 Task: Choose the appropriate Theme for the house_keeping community.
Action: Mouse moved to (1212, 84)
Screenshot: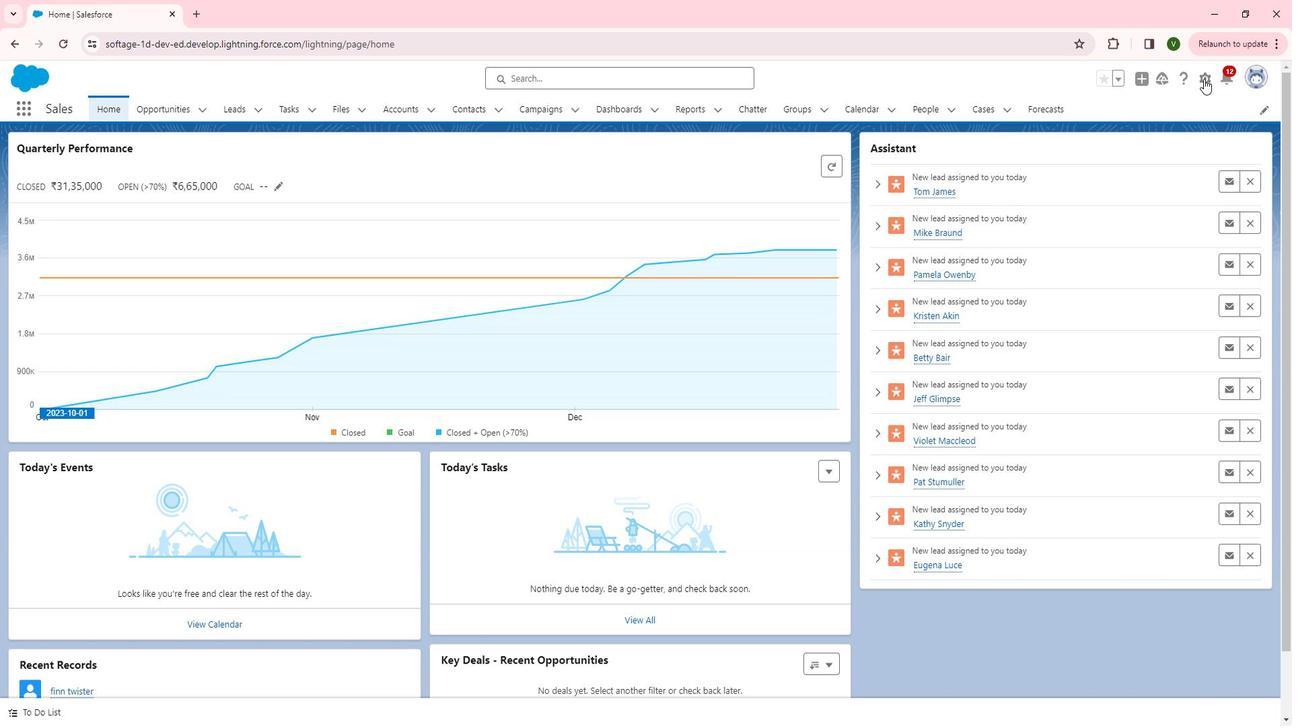 
Action: Mouse pressed left at (1212, 84)
Screenshot: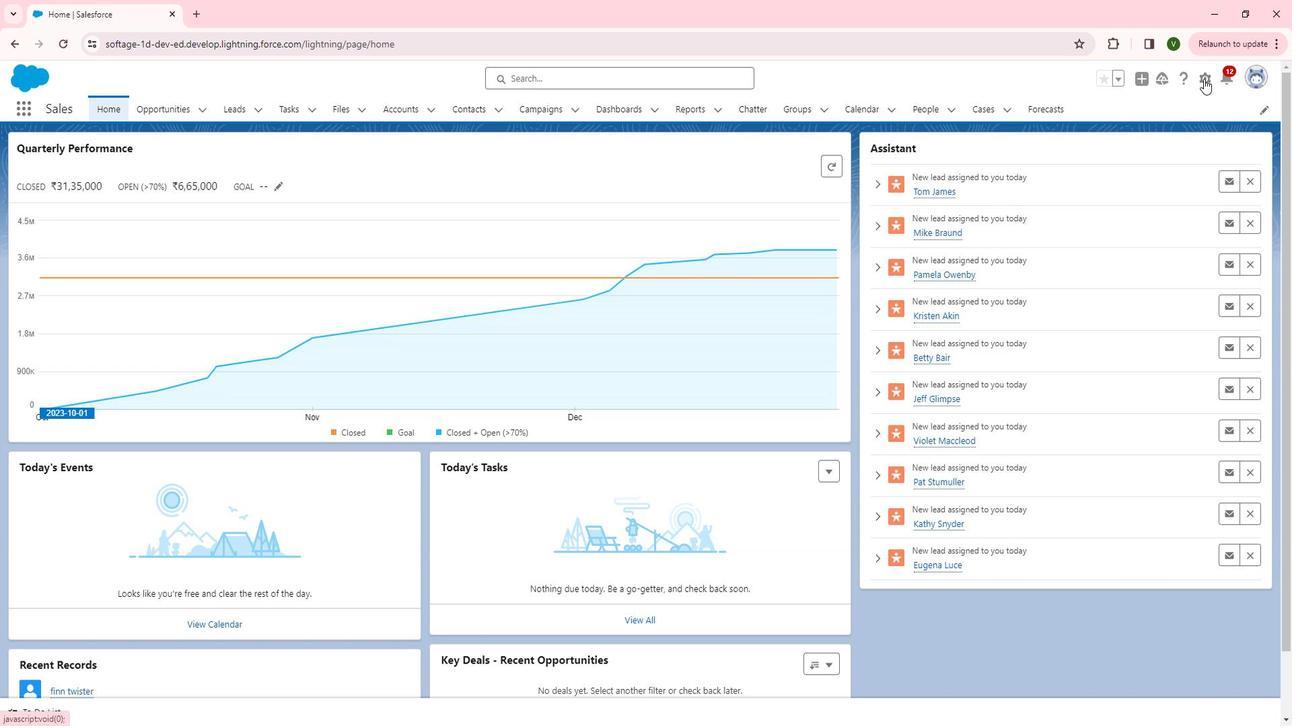 
Action: Mouse moved to (1164, 119)
Screenshot: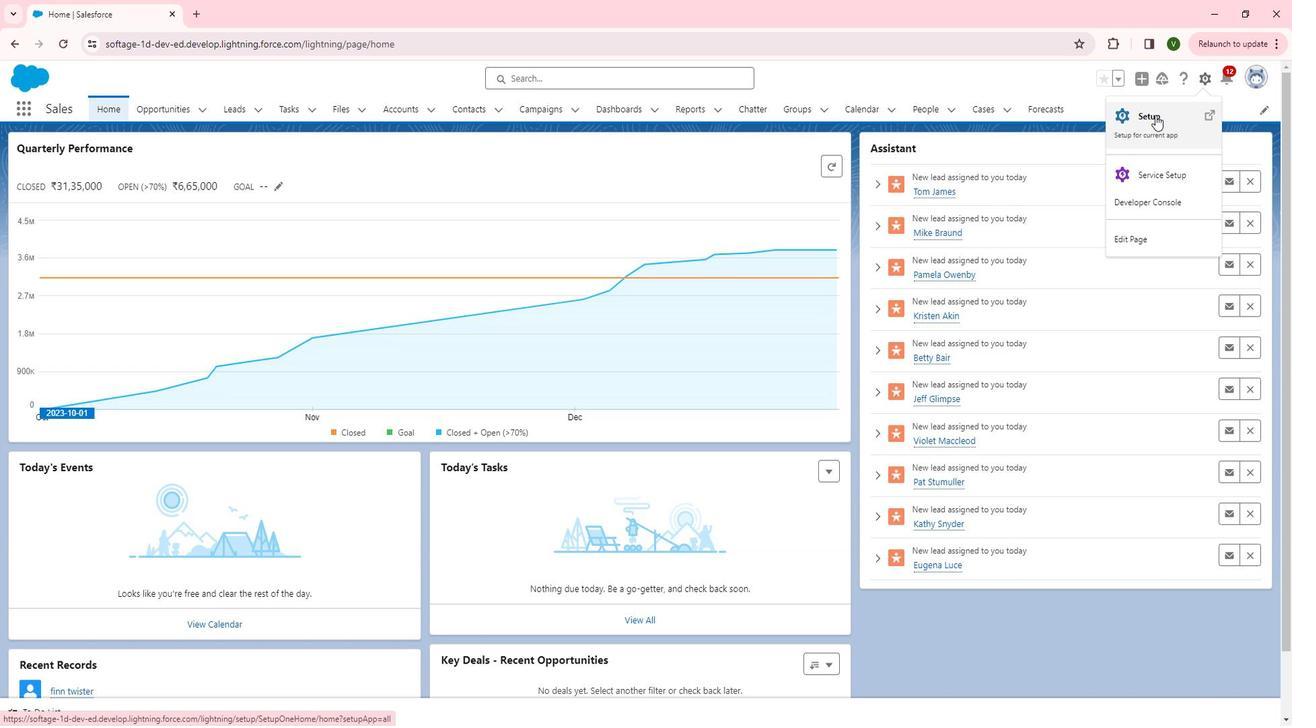 
Action: Mouse pressed left at (1164, 119)
Screenshot: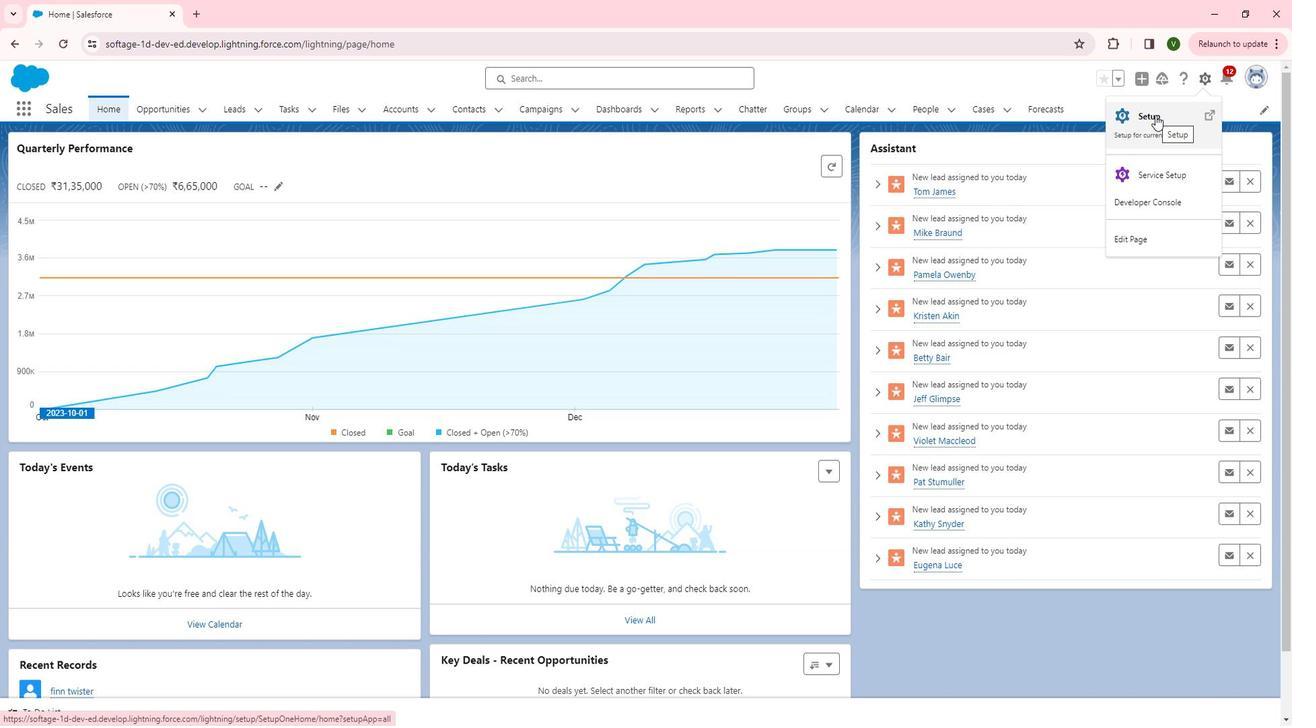 
Action: Mouse moved to (36, 468)
Screenshot: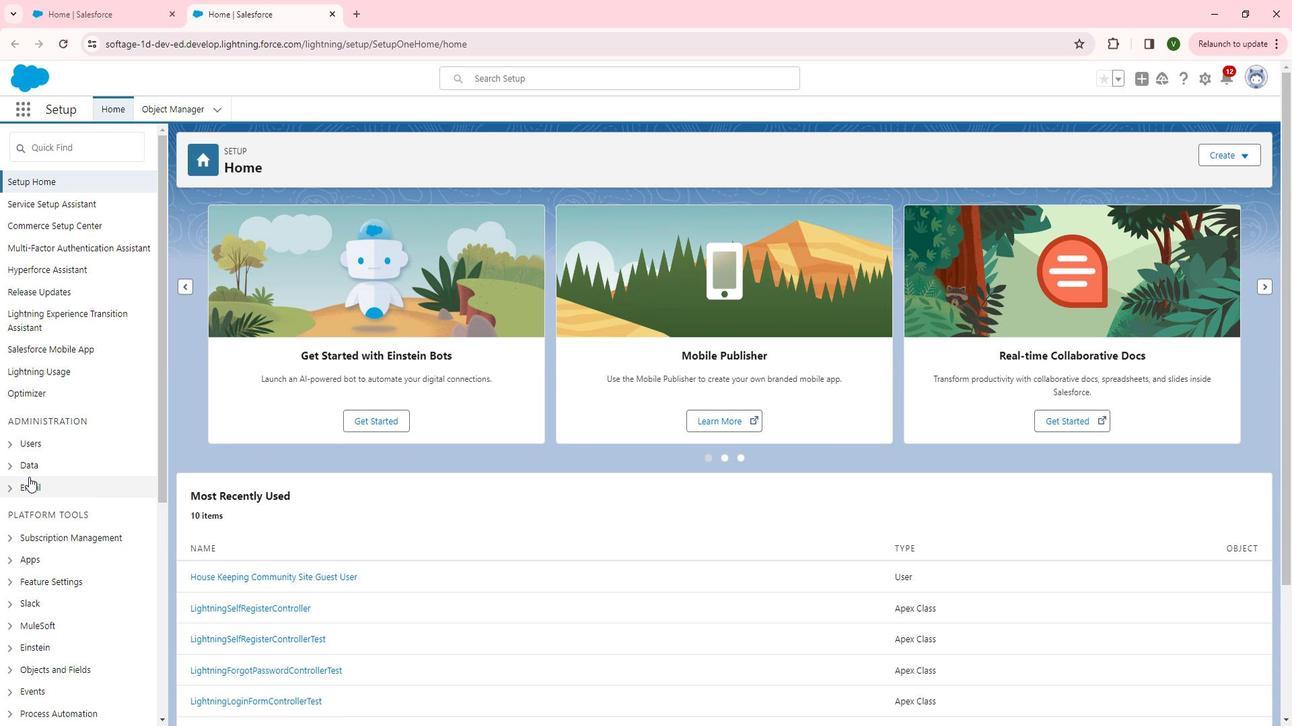 
Action: Mouse scrolled (36, 467) with delta (0, 0)
Screenshot: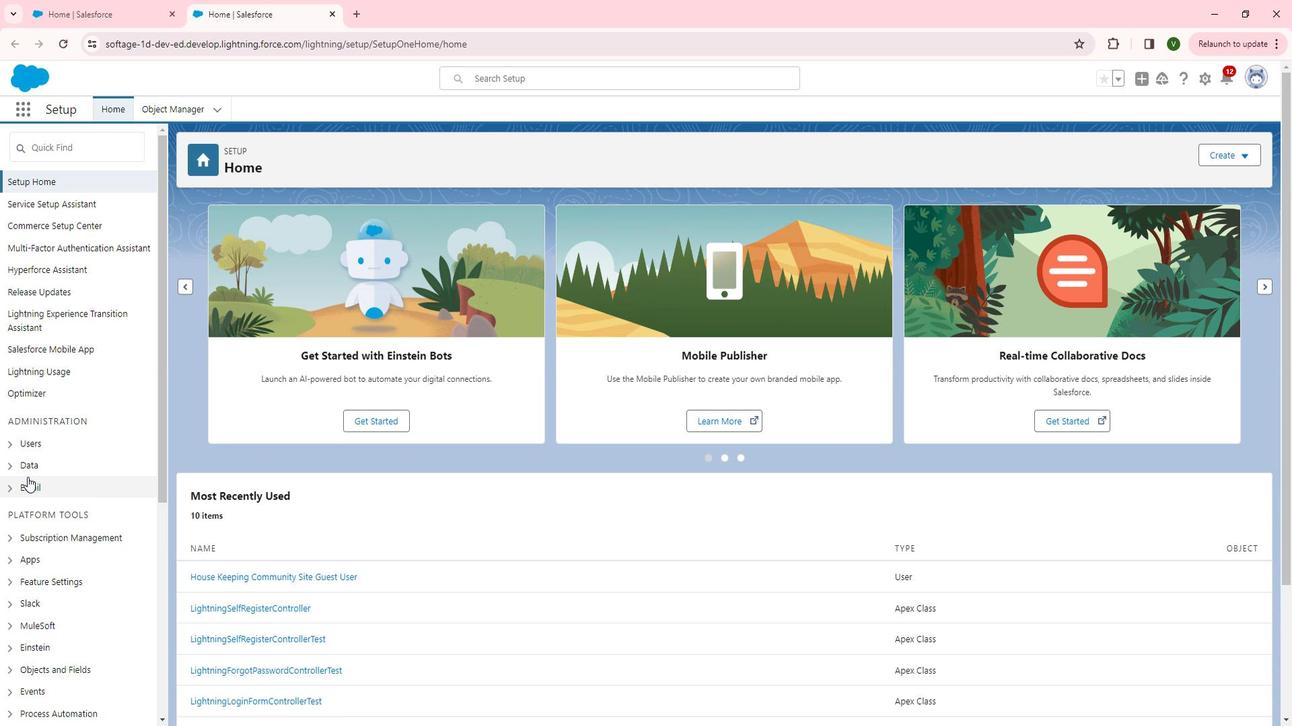 
Action: Mouse moved to (45, 491)
Screenshot: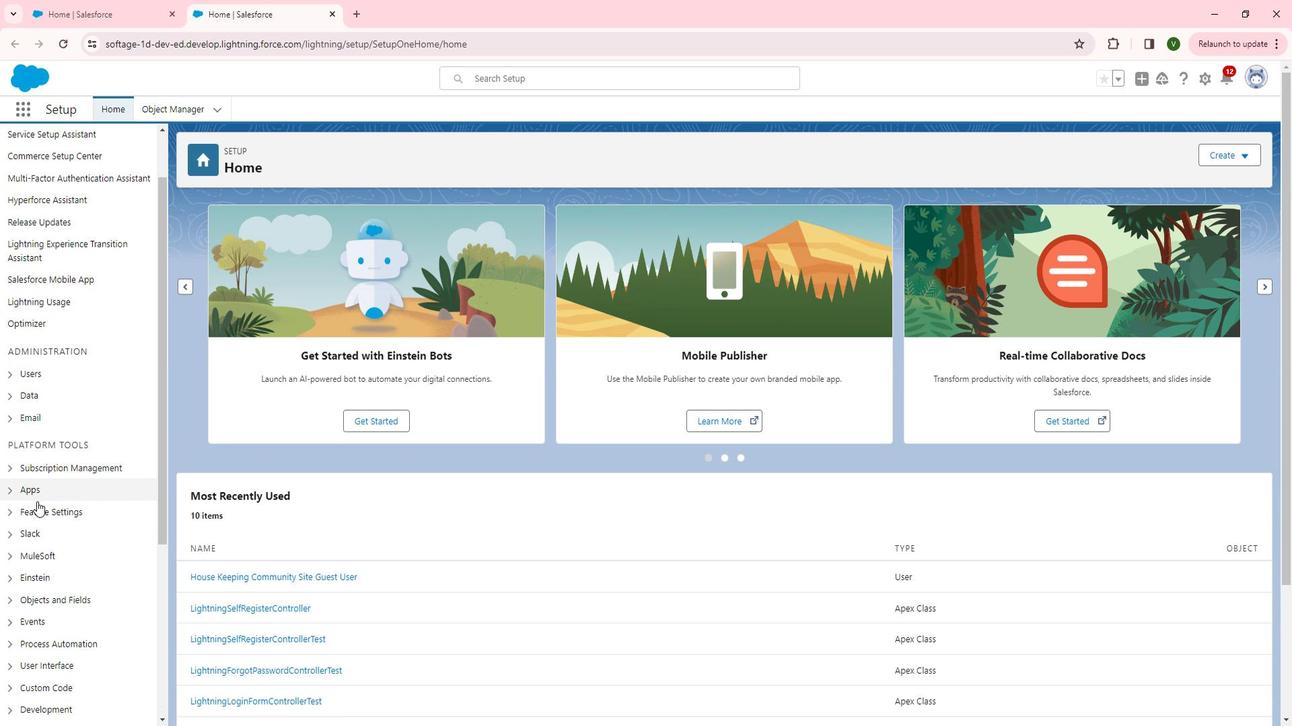 
Action: Mouse scrolled (45, 491) with delta (0, 0)
Screenshot: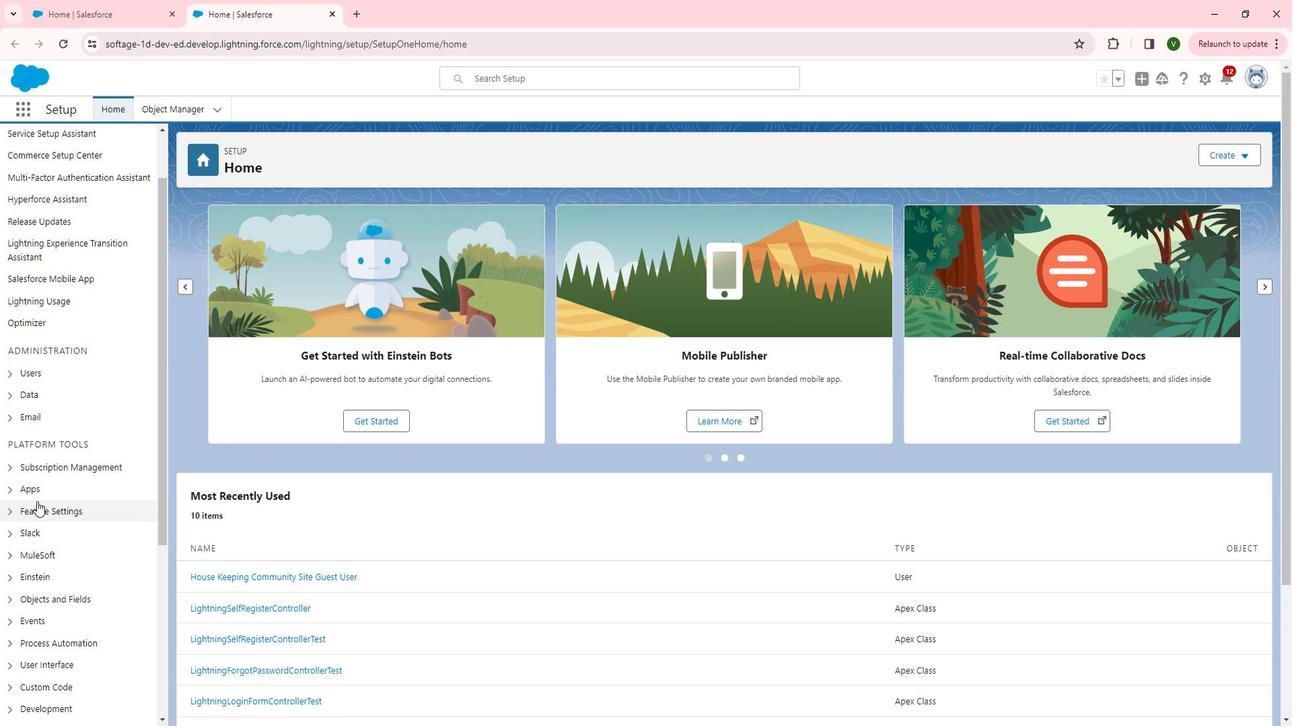
Action: Mouse moved to (20, 434)
Screenshot: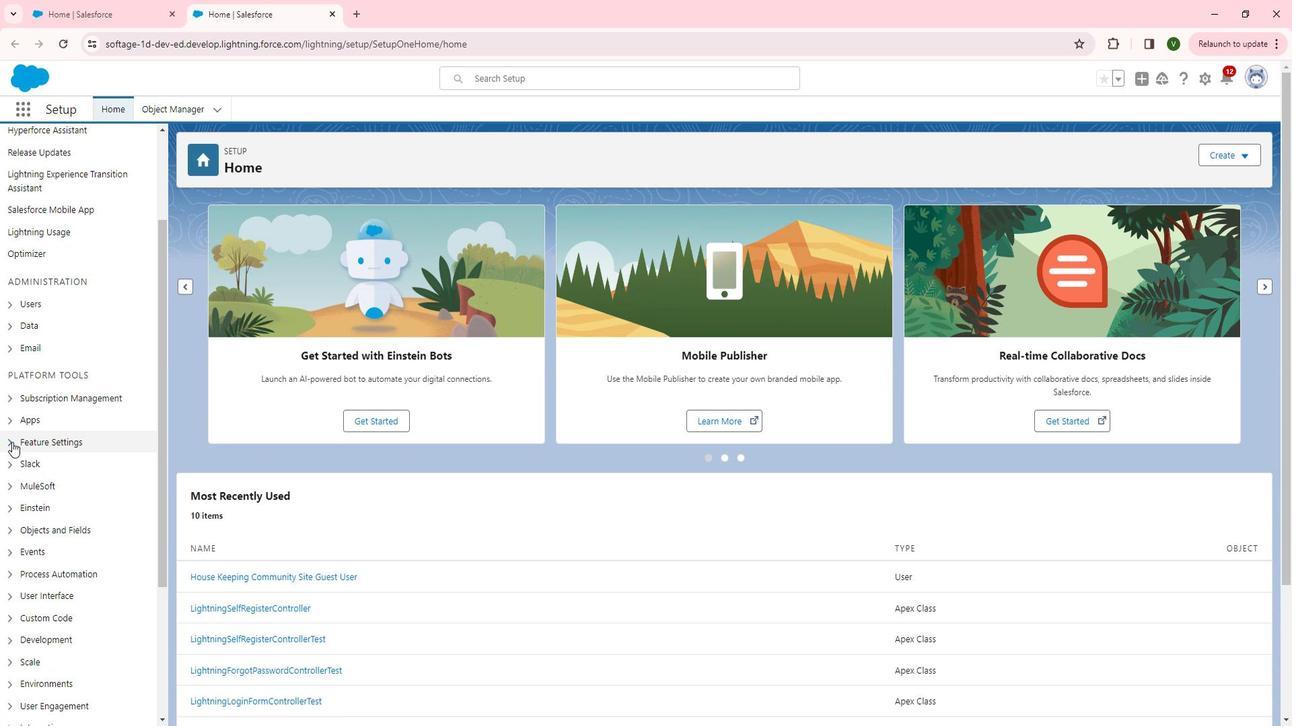 
Action: Mouse pressed left at (20, 434)
Screenshot: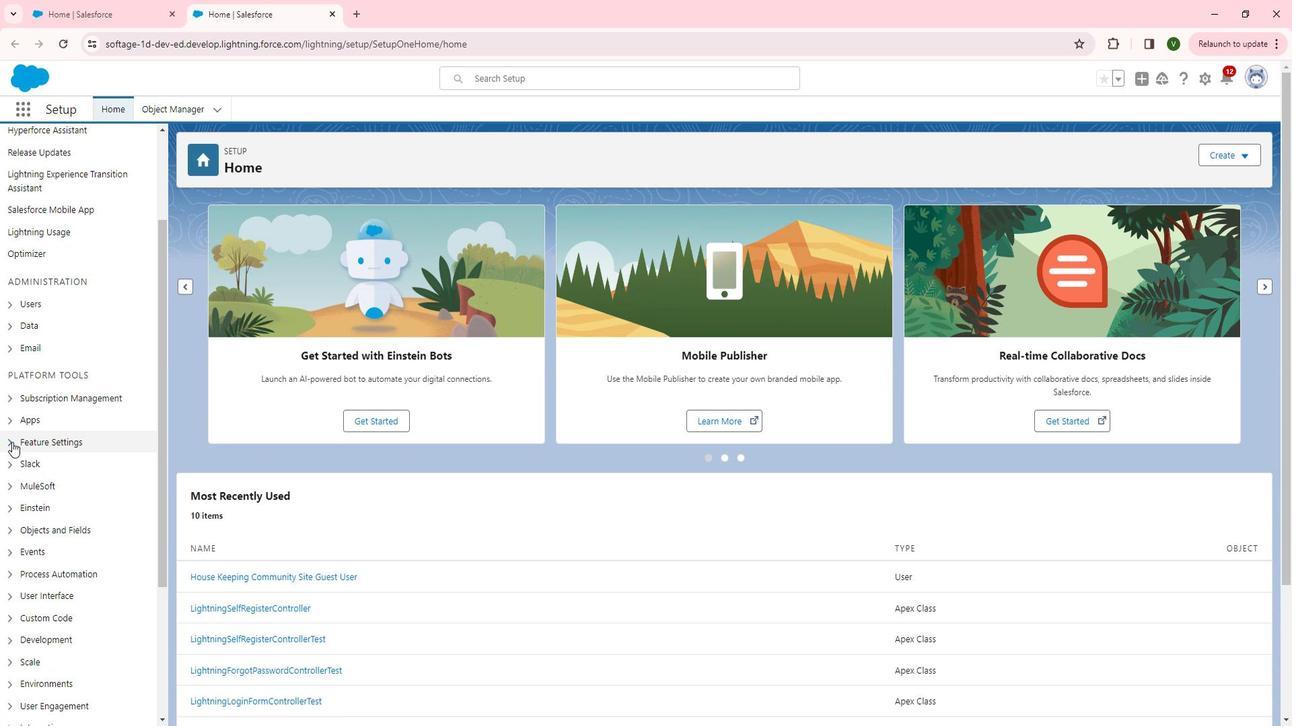 
Action: Mouse moved to (33, 597)
Screenshot: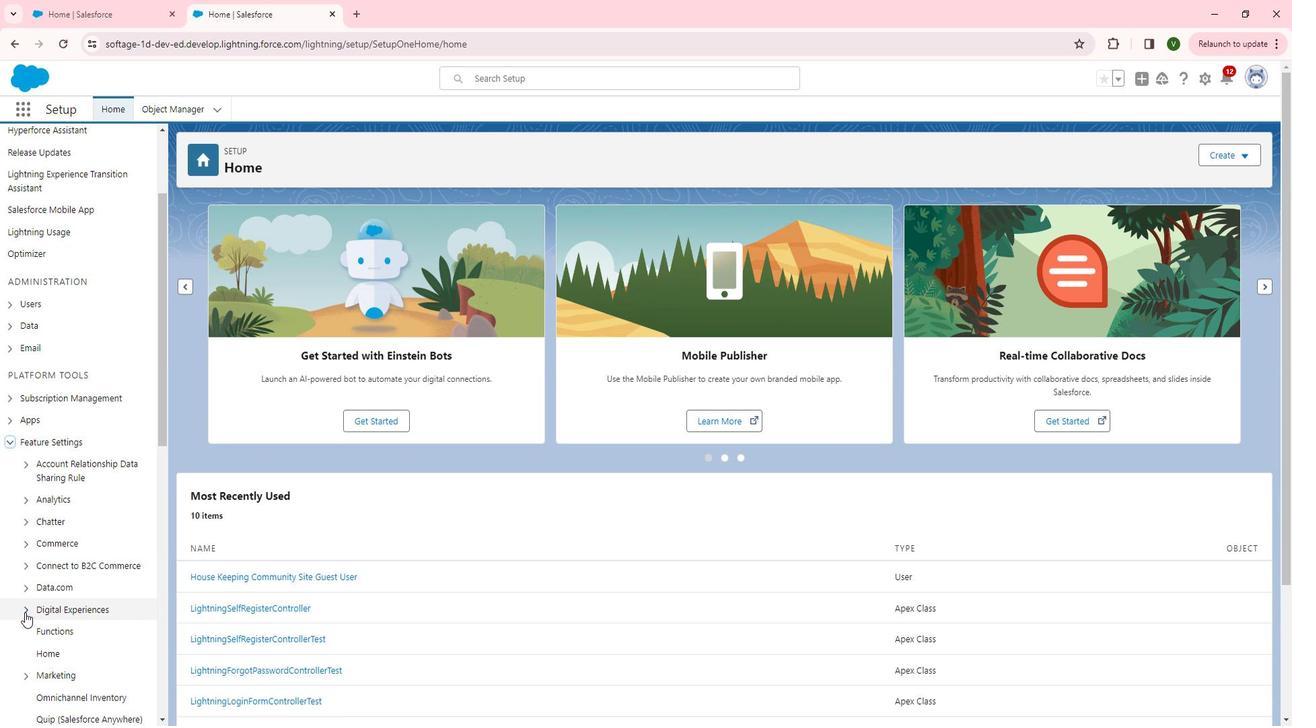 
Action: Mouse pressed left at (33, 597)
Screenshot: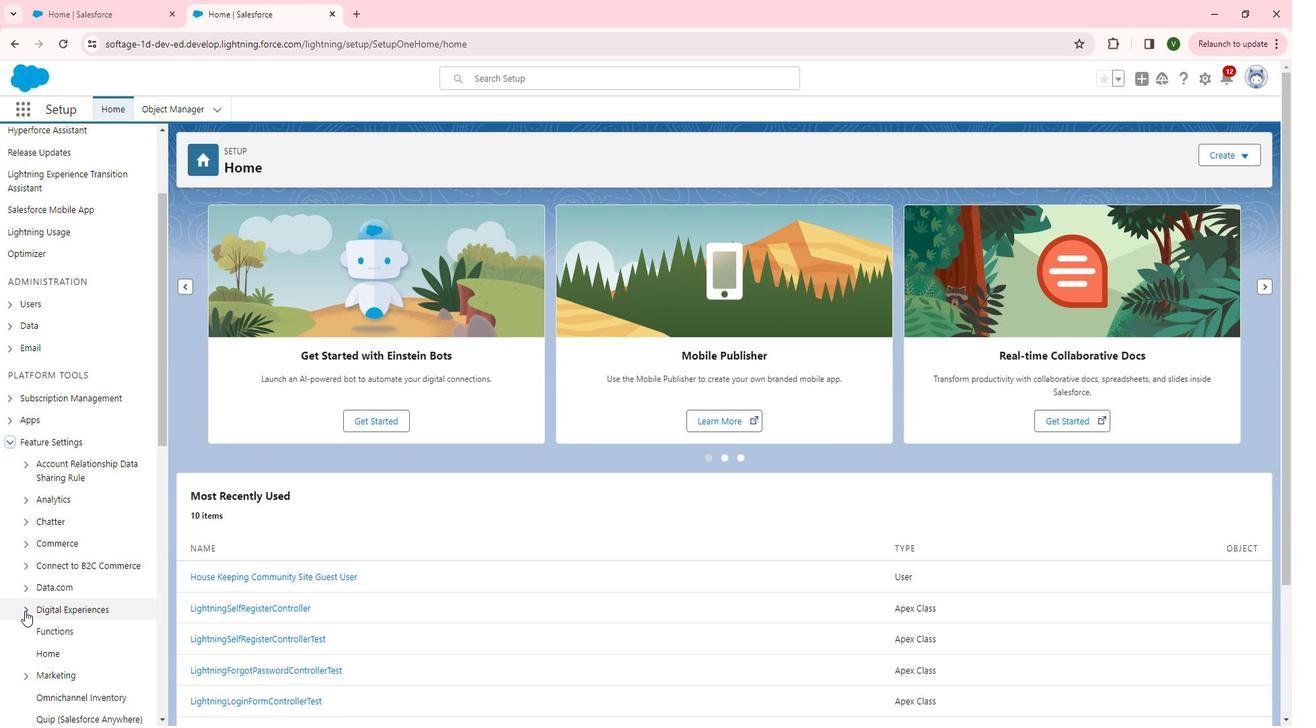 
Action: Mouse moved to (69, 615)
Screenshot: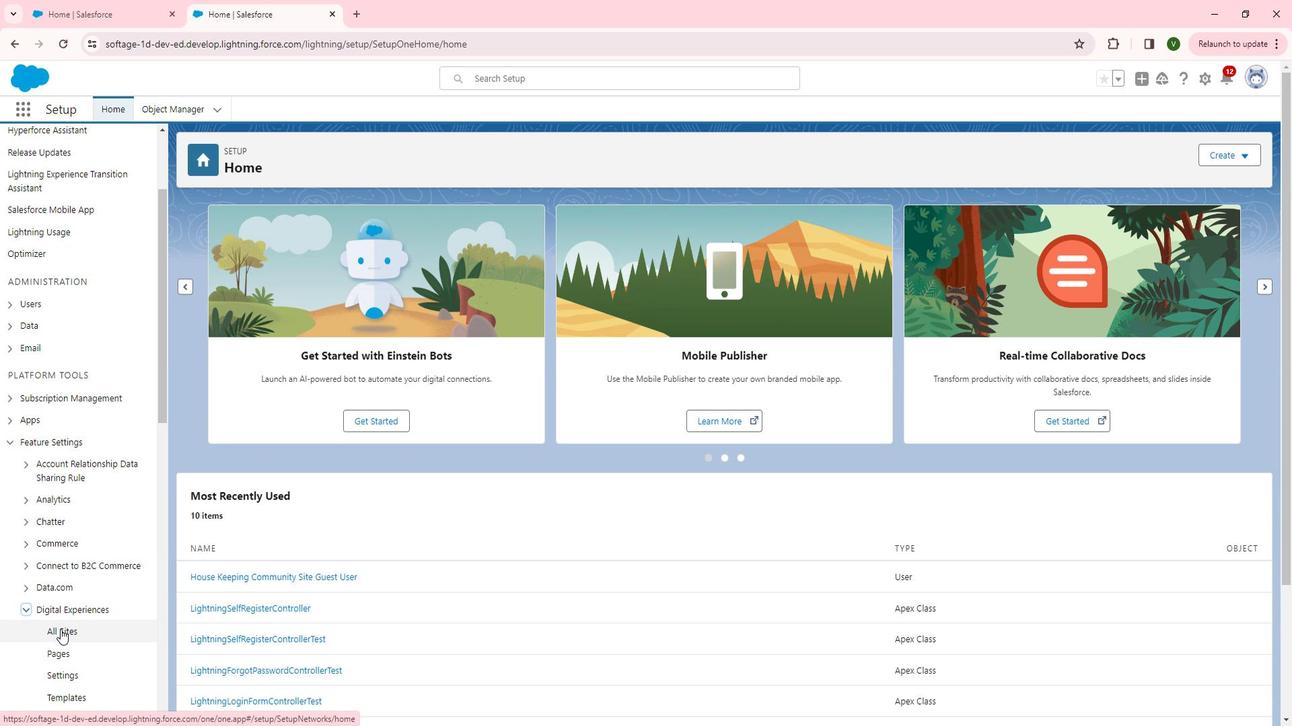 
Action: Mouse pressed left at (69, 615)
Screenshot: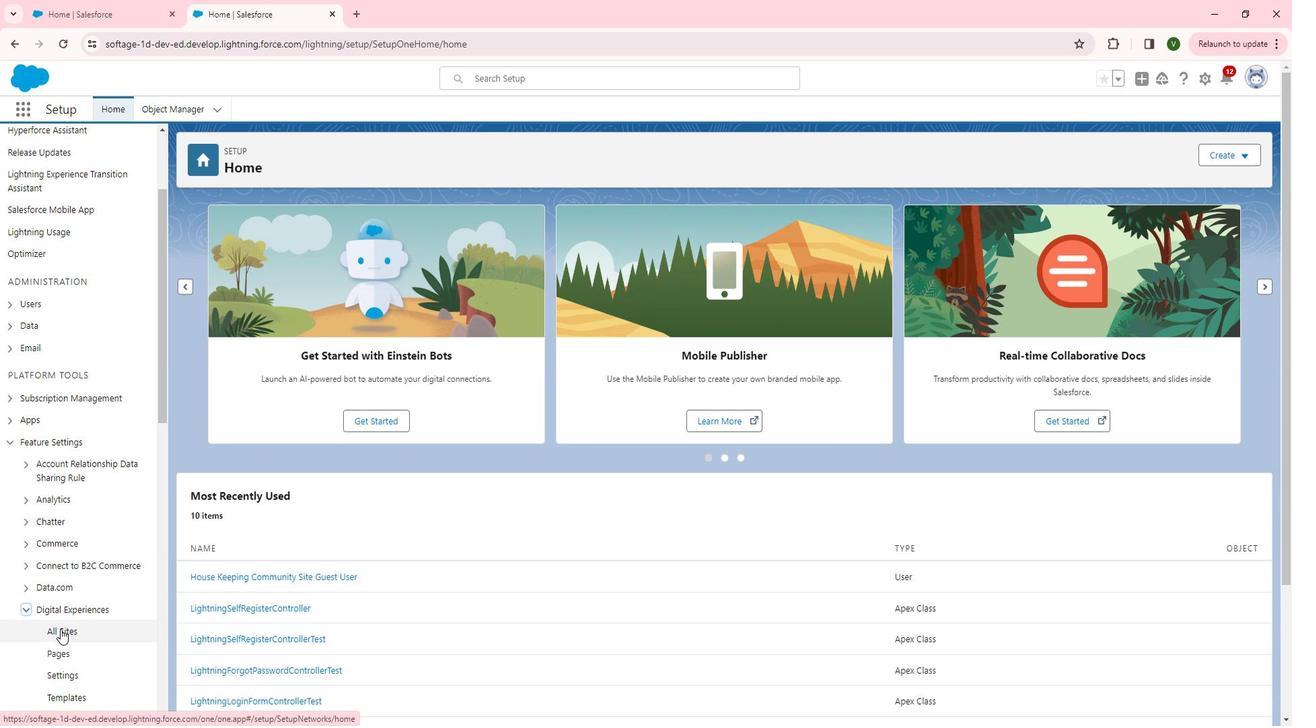 
Action: Mouse moved to (225, 319)
Screenshot: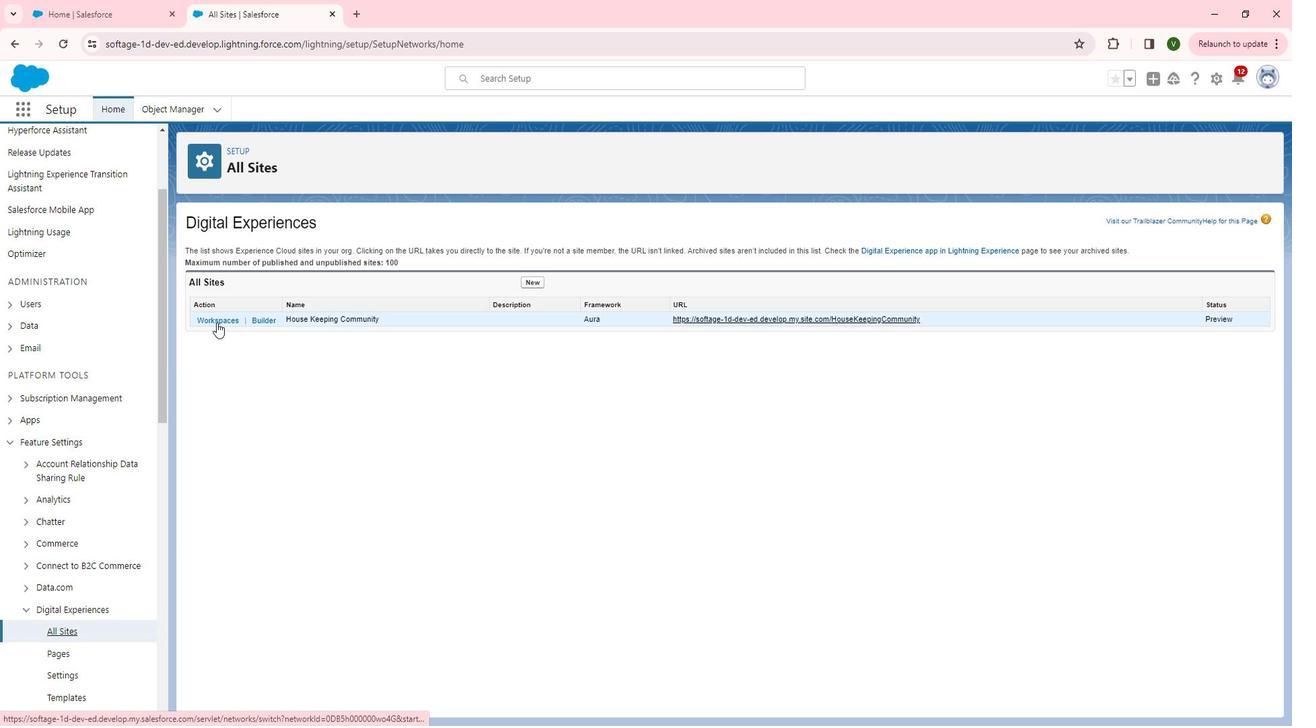 
Action: Mouse pressed left at (225, 319)
Screenshot: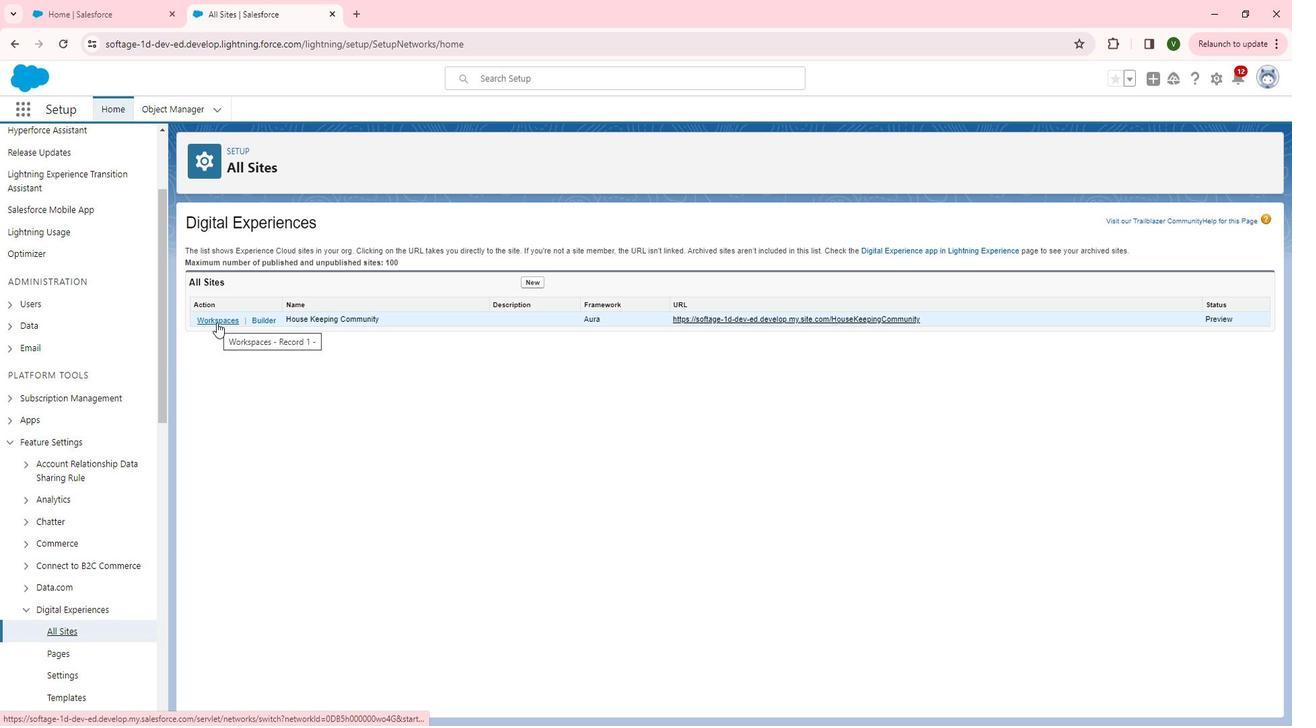 
Action: Mouse moved to (159, 334)
Screenshot: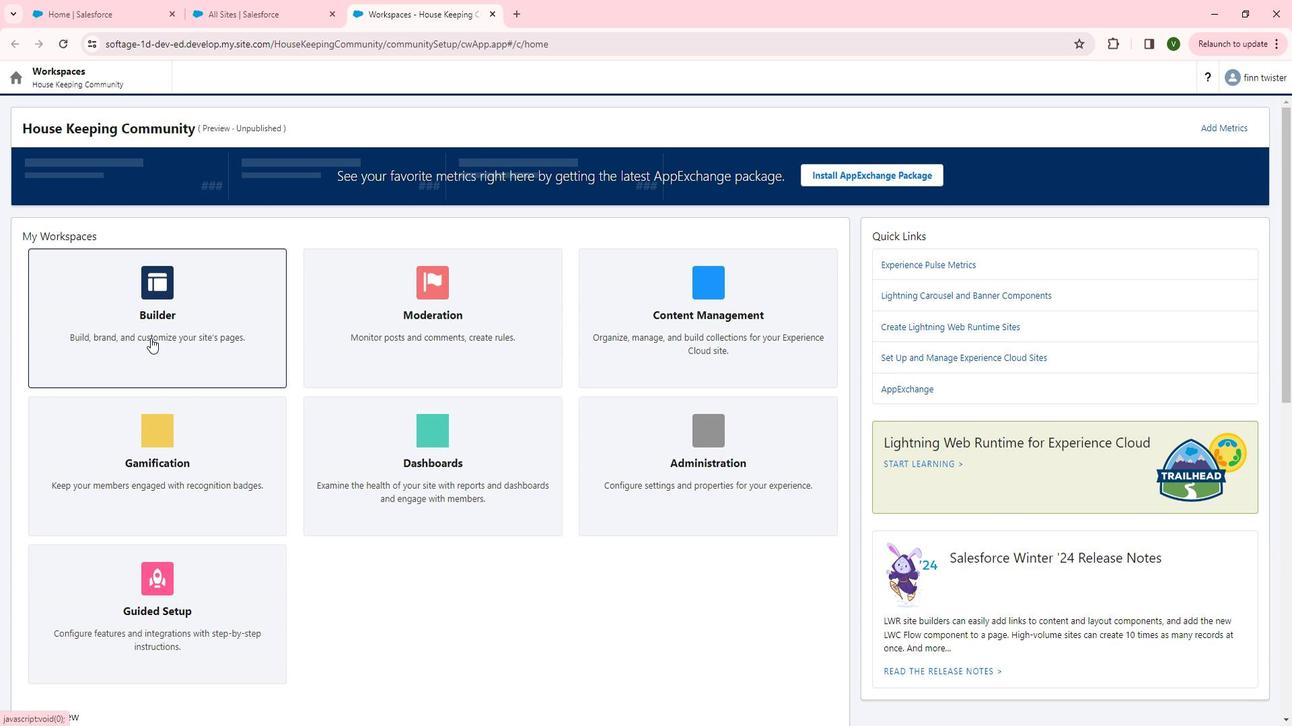
Action: Mouse pressed left at (159, 334)
Screenshot: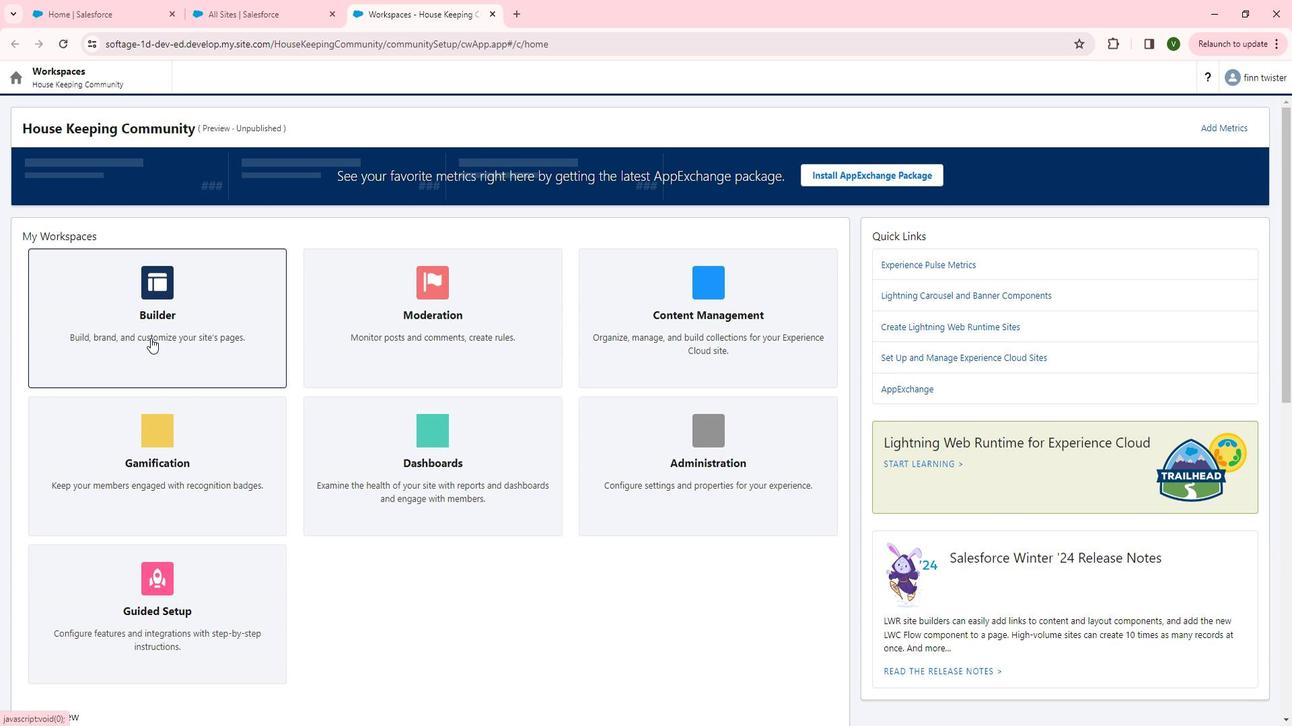 
Action: Mouse moved to (873, 204)
Screenshot: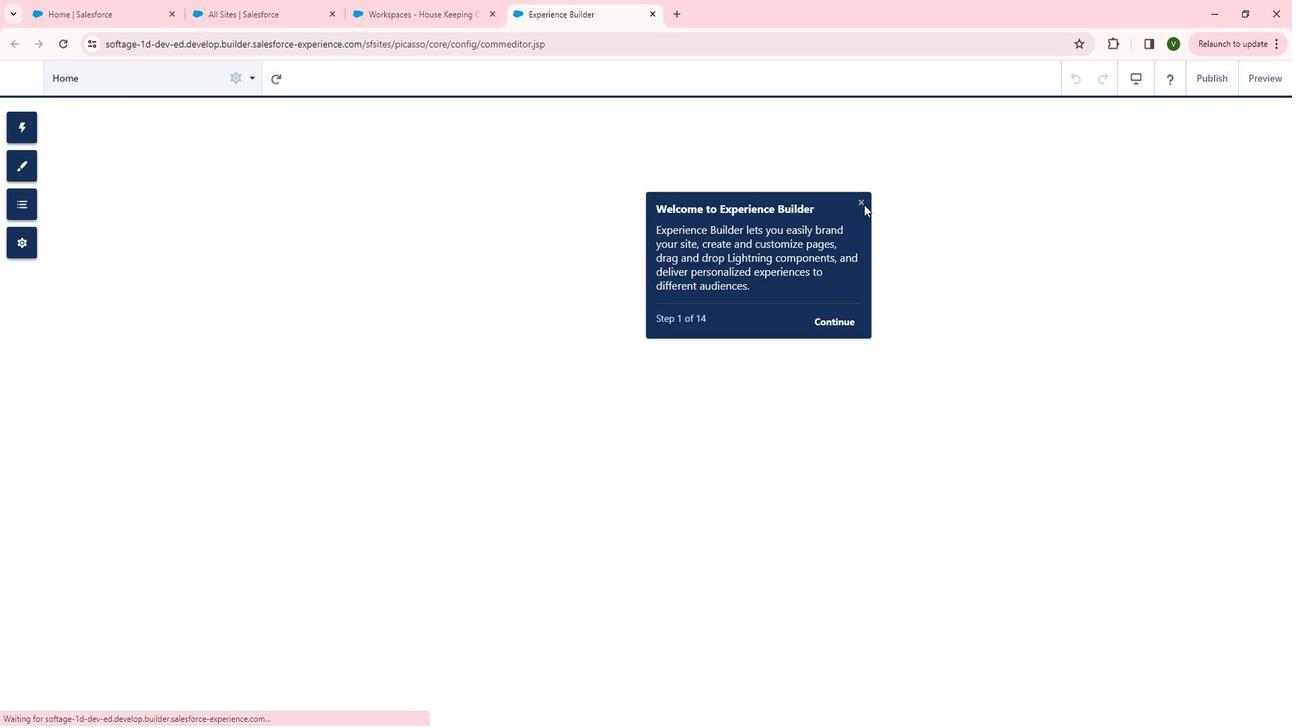 
Action: Mouse pressed left at (873, 204)
Screenshot: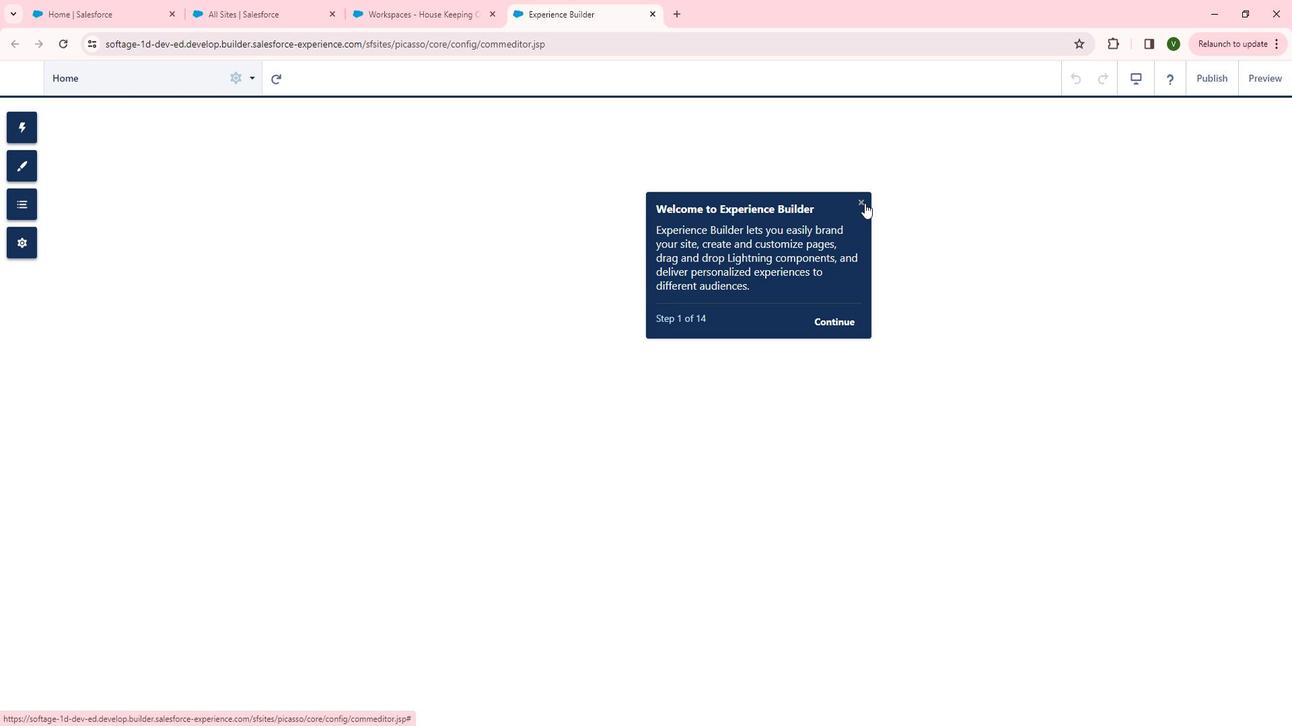 
Action: Mouse moved to (33, 242)
Screenshot: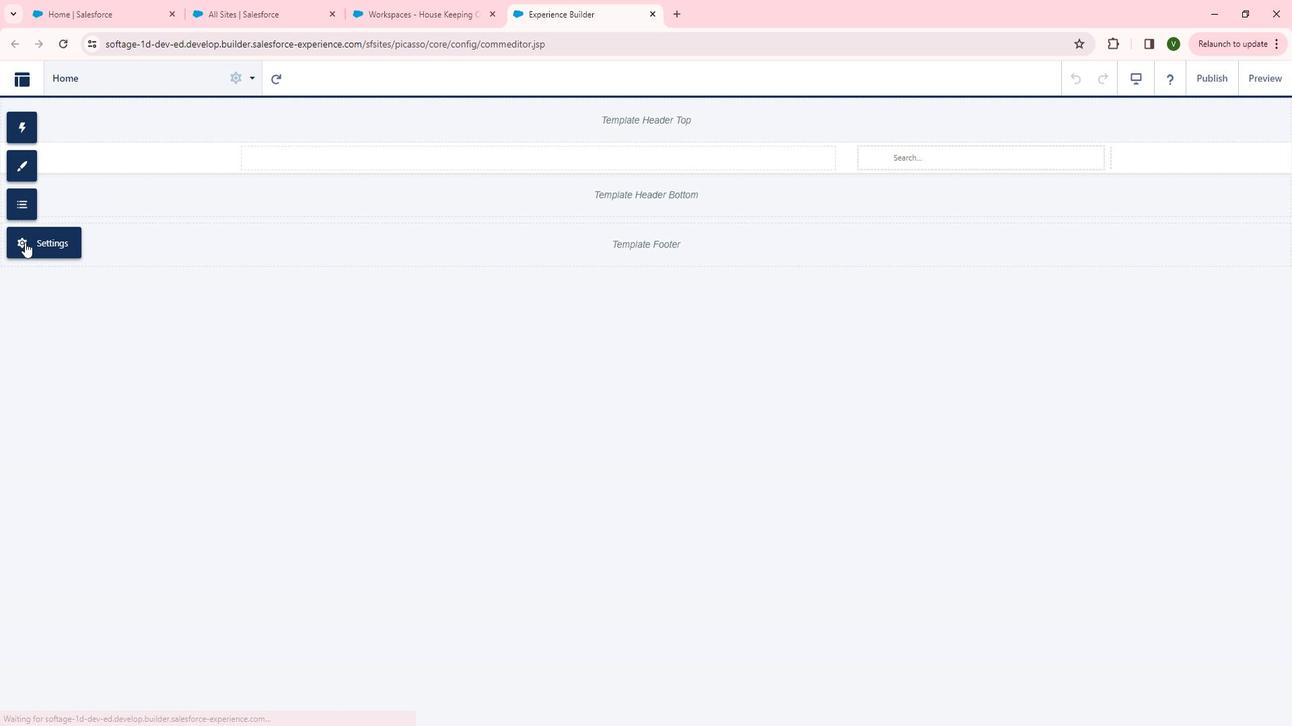 
Action: Mouse pressed left at (33, 242)
Screenshot: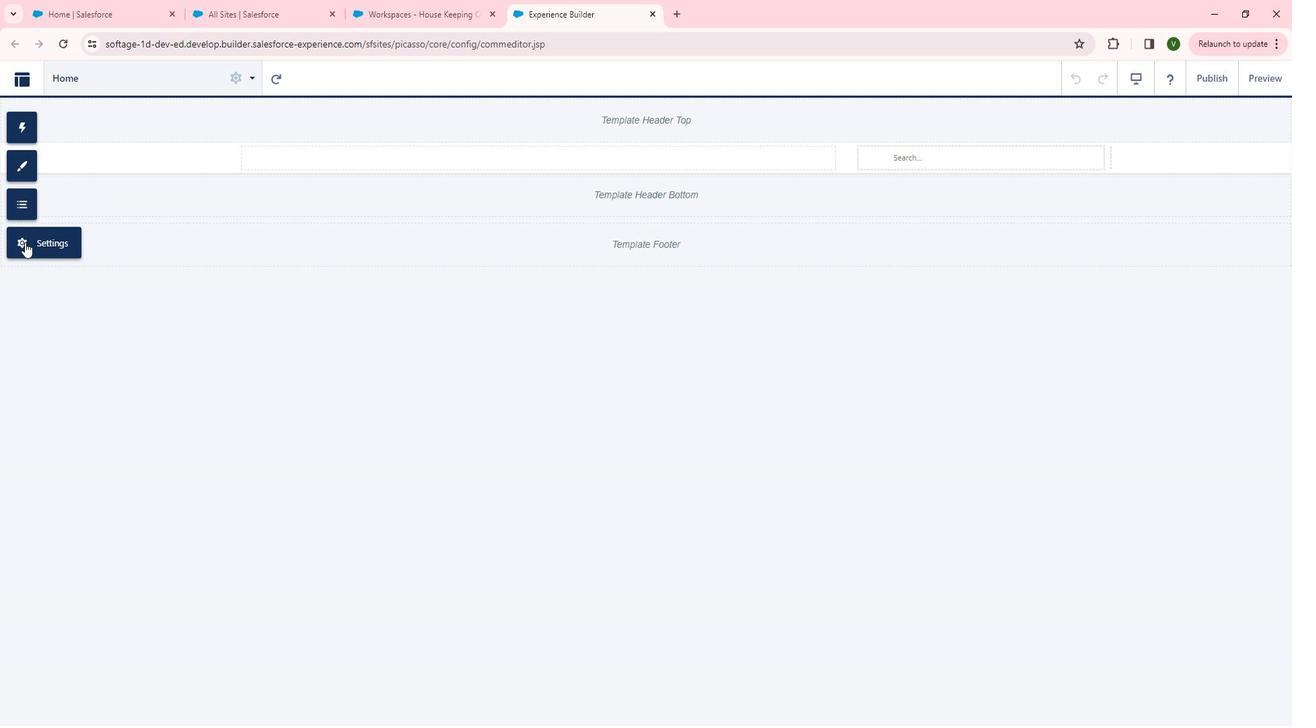 
Action: Mouse moved to (99, 199)
Screenshot: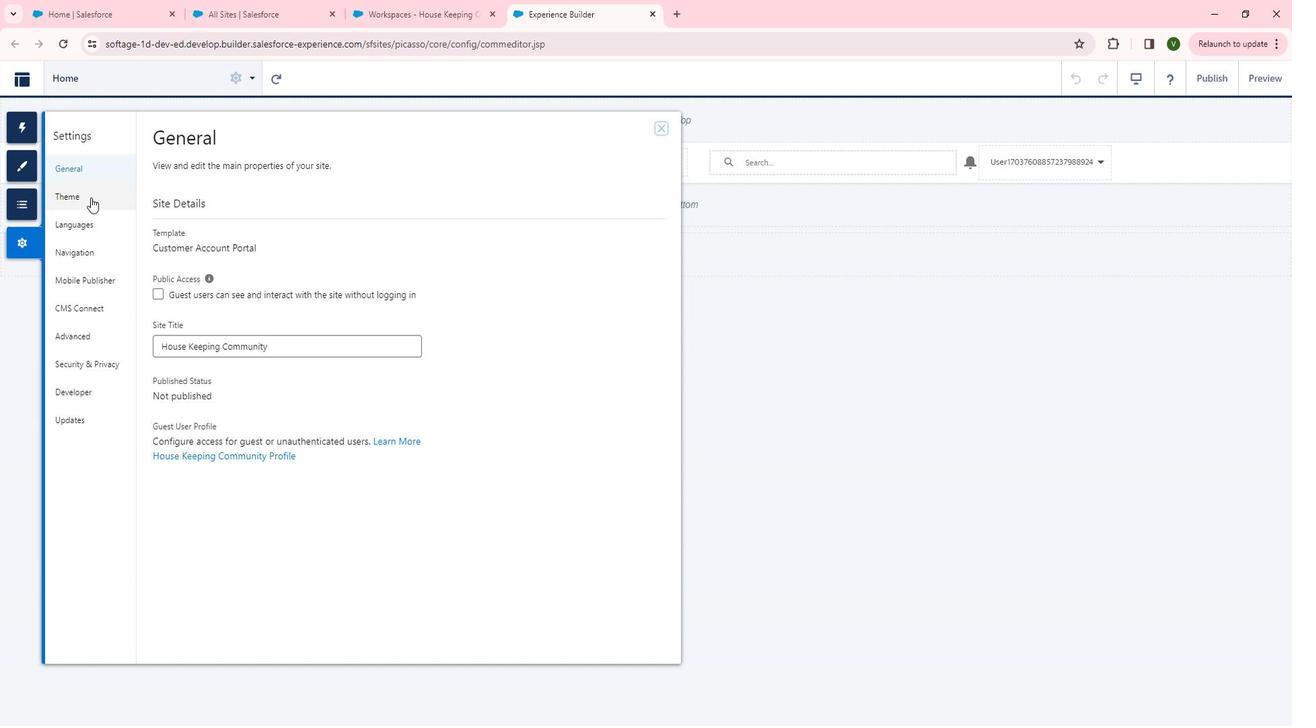 
Action: Mouse pressed left at (99, 199)
Screenshot: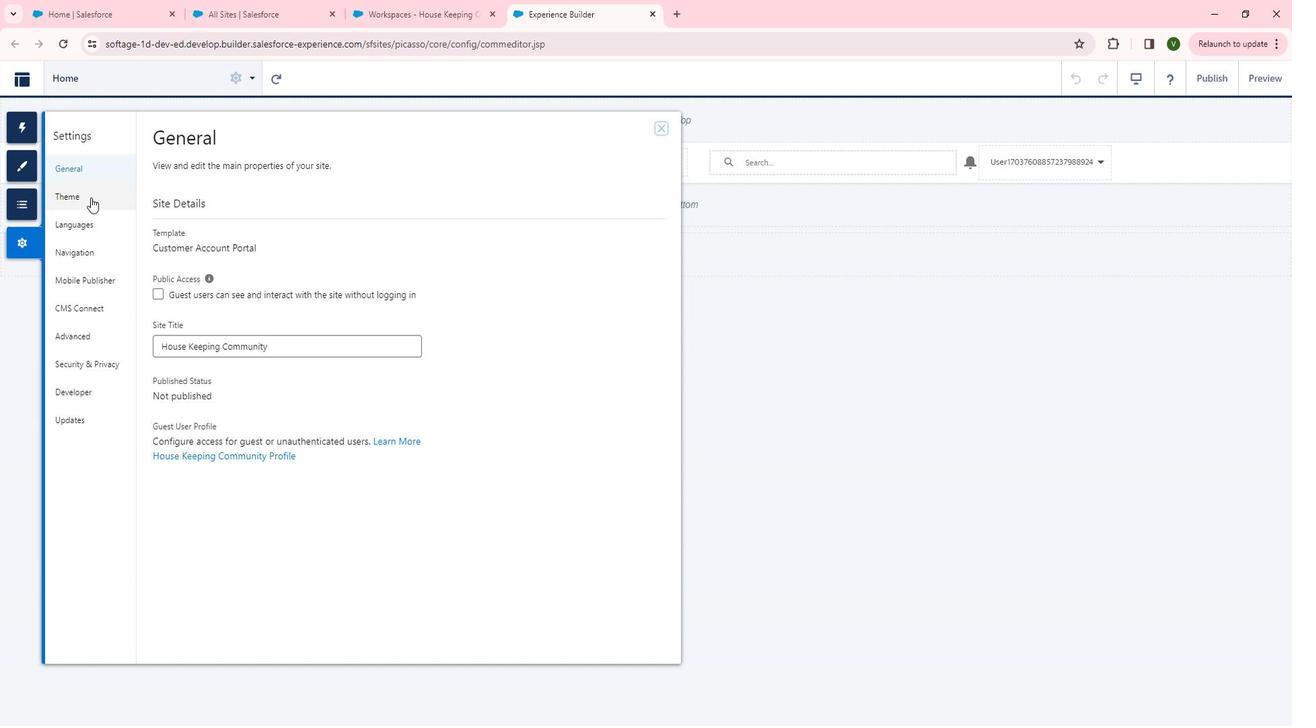 
Action: Mouse moved to (476, 294)
Screenshot: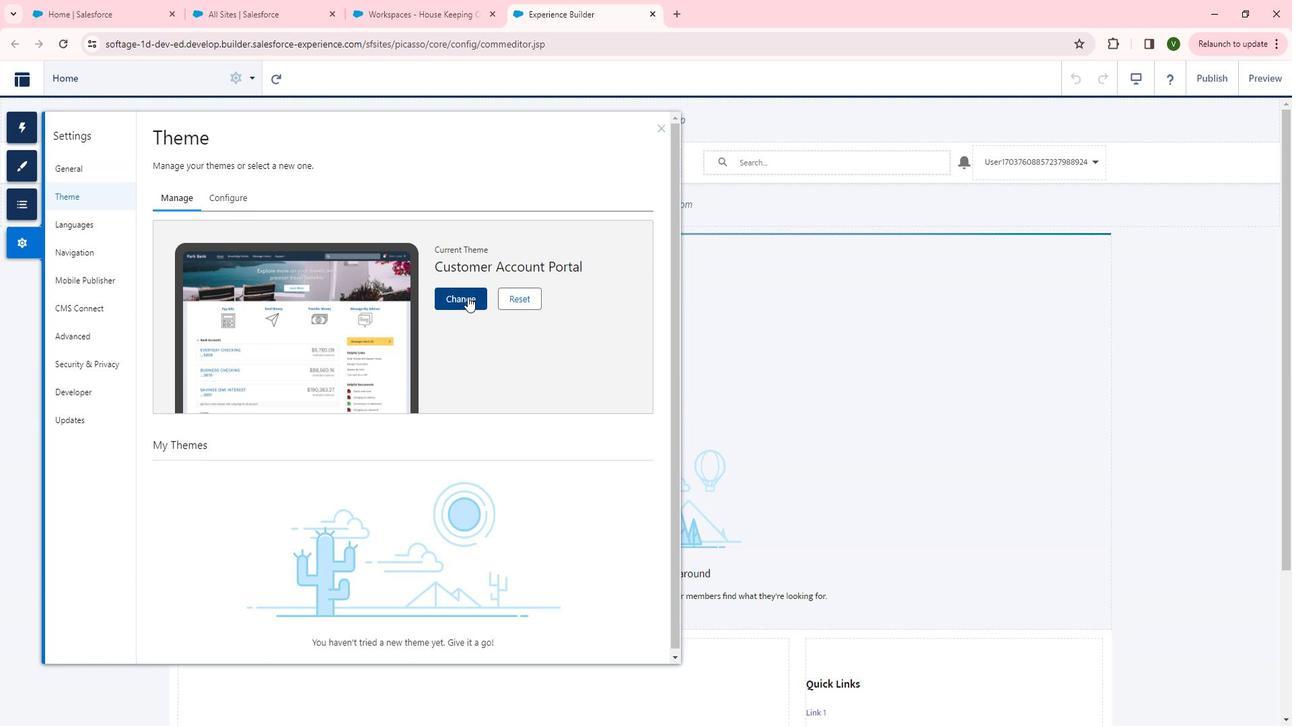 
Action: Mouse pressed left at (476, 294)
Screenshot: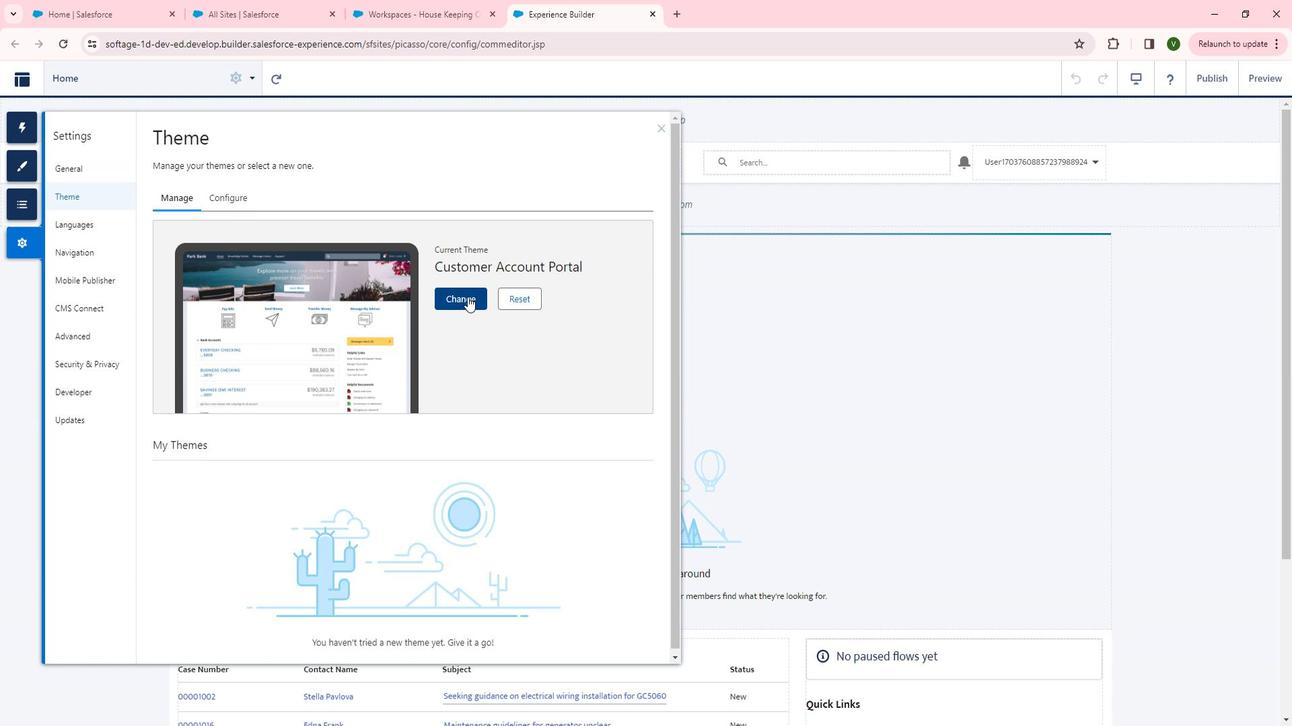 
Action: Mouse moved to (454, 444)
Screenshot: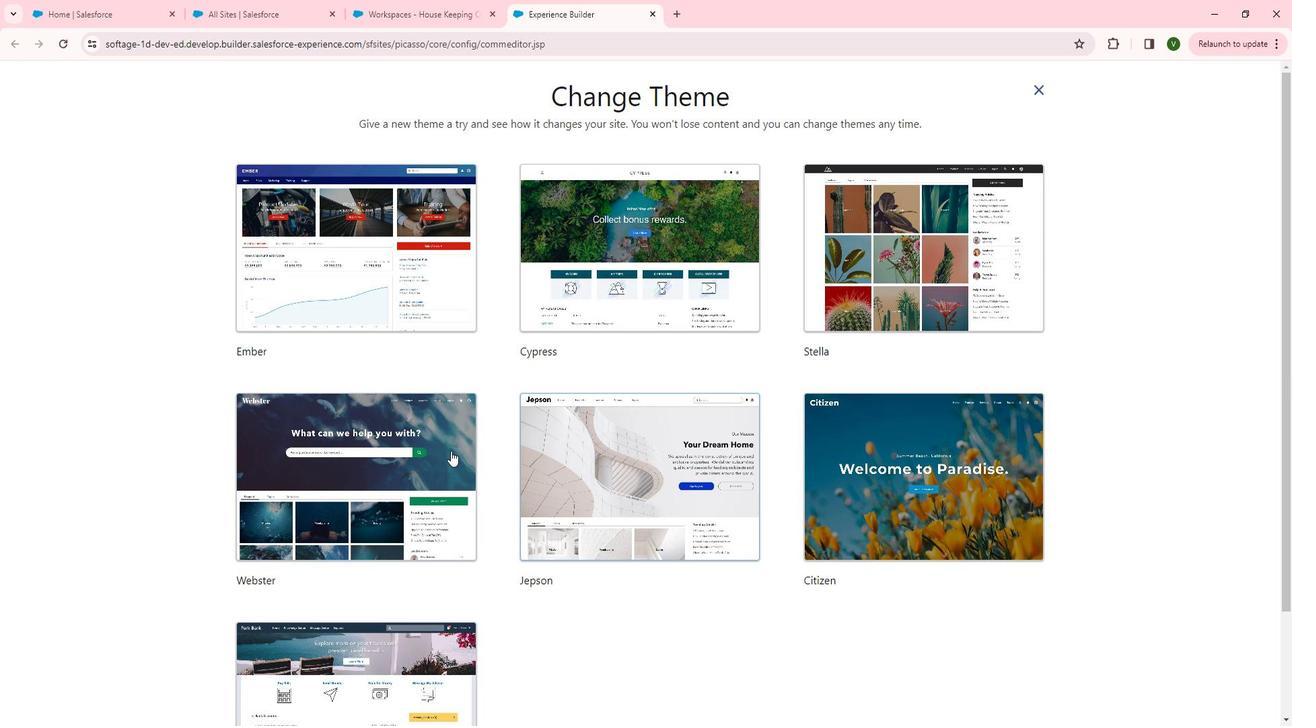 
Action: Mouse scrolled (454, 444) with delta (0, 0)
Screenshot: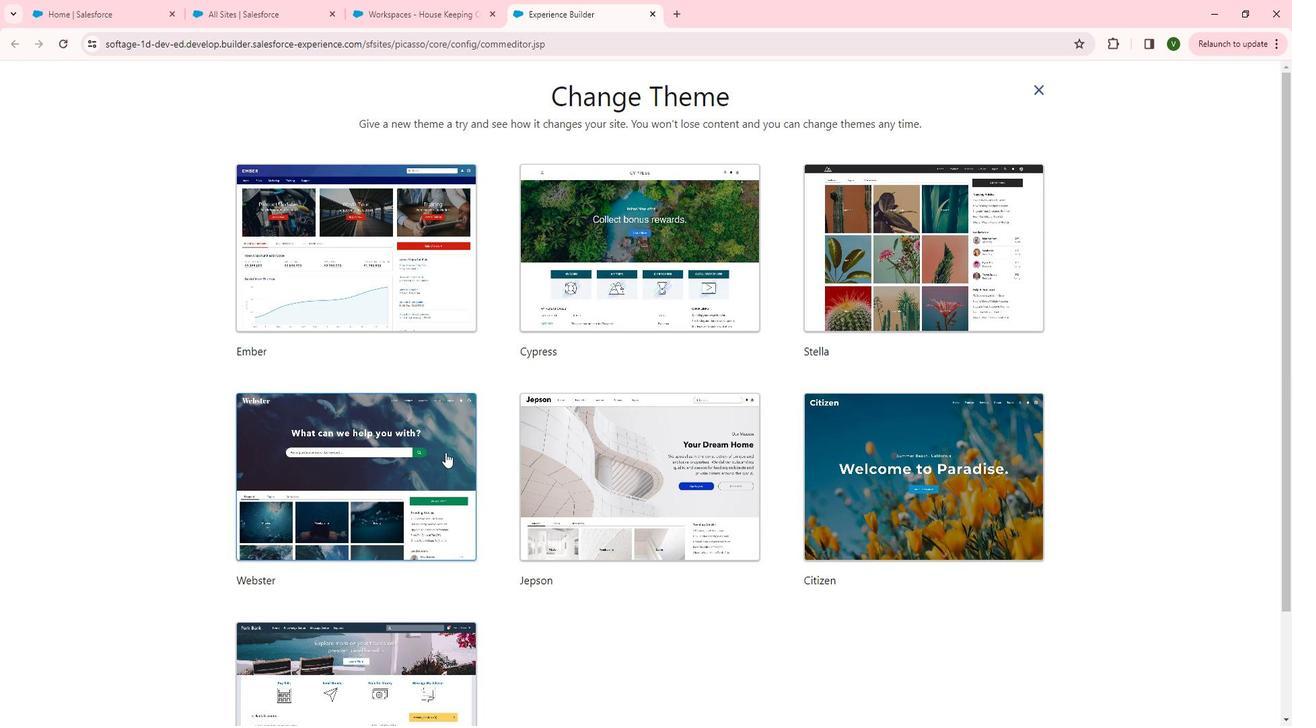 
Action: Mouse moved to (453, 446)
Screenshot: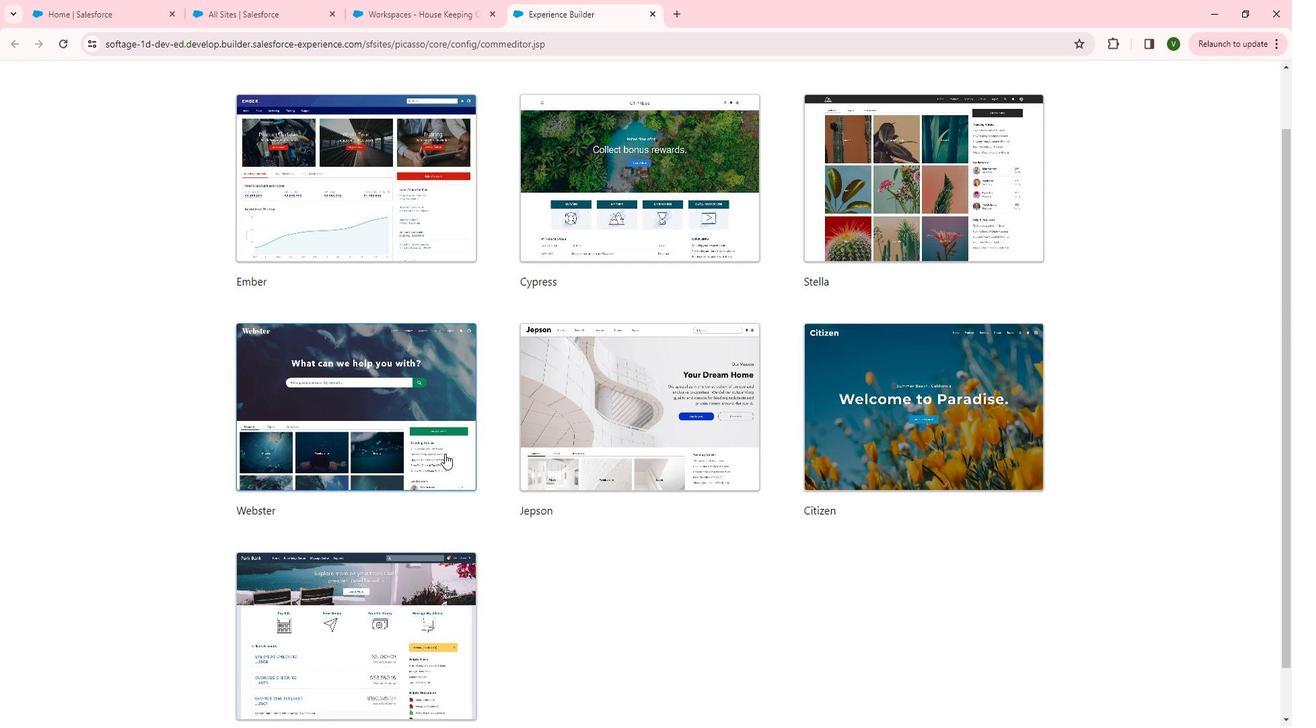 
Action: Mouse scrolled (453, 445) with delta (0, 0)
Screenshot: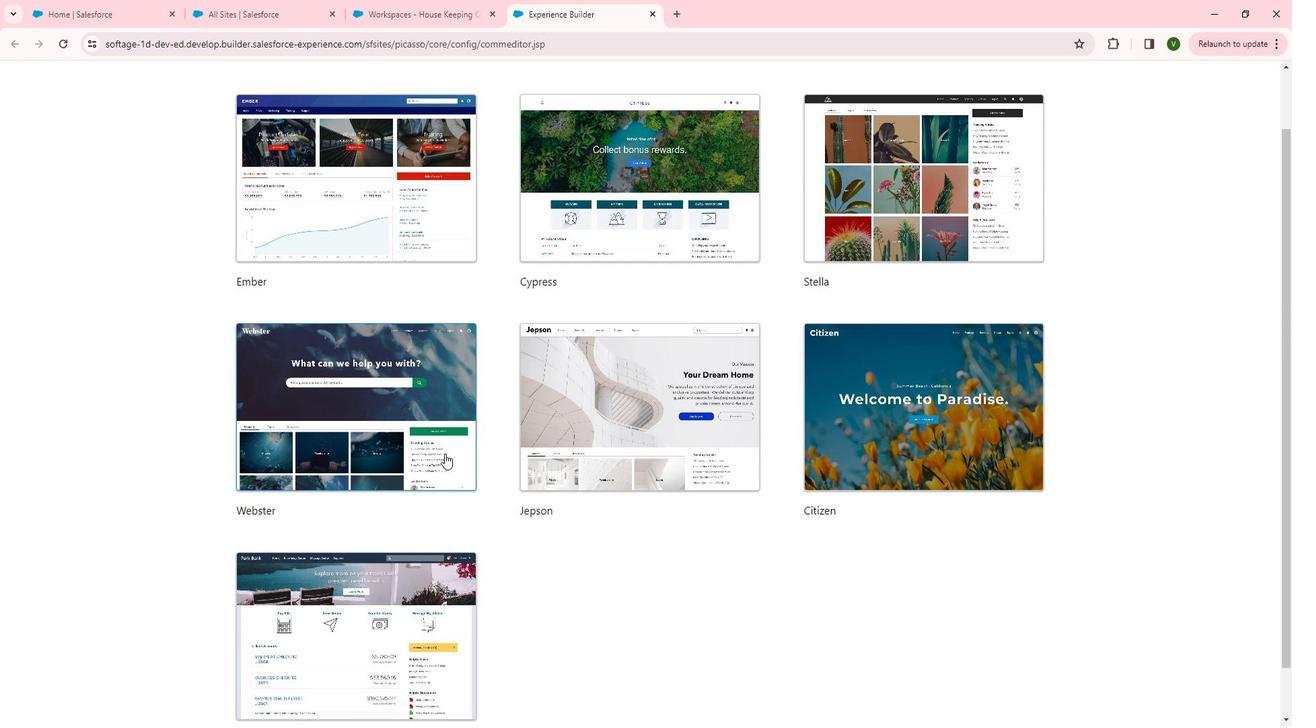 
Action: Mouse moved to (452, 446)
Screenshot: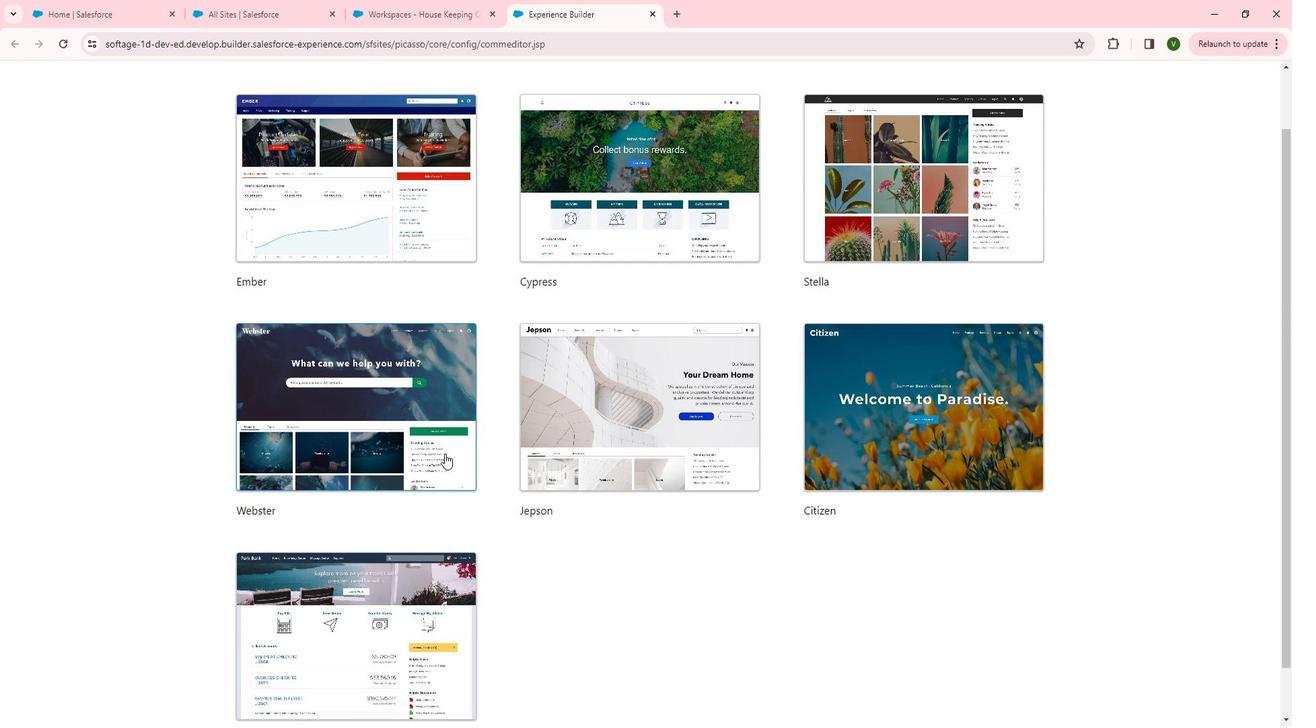 
Action: Mouse scrolled (452, 445) with delta (0, 0)
Screenshot: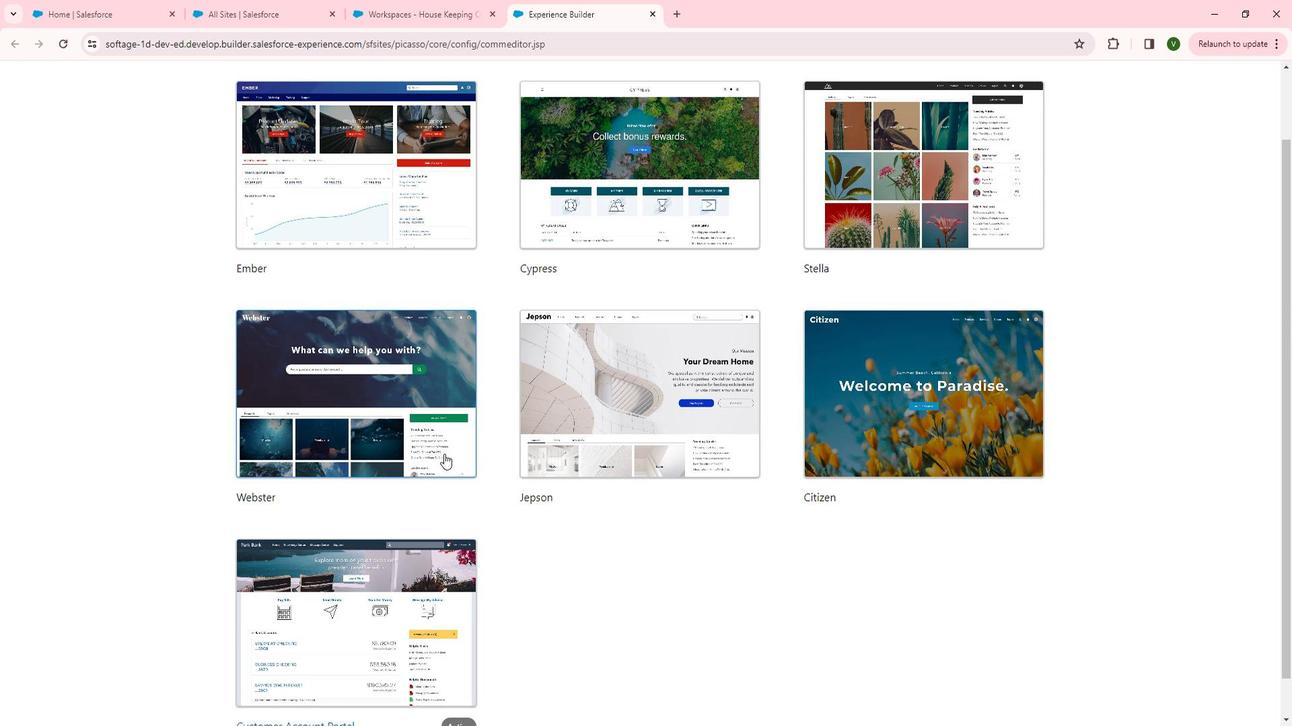 
Action: Mouse moved to (598, 349)
Screenshot: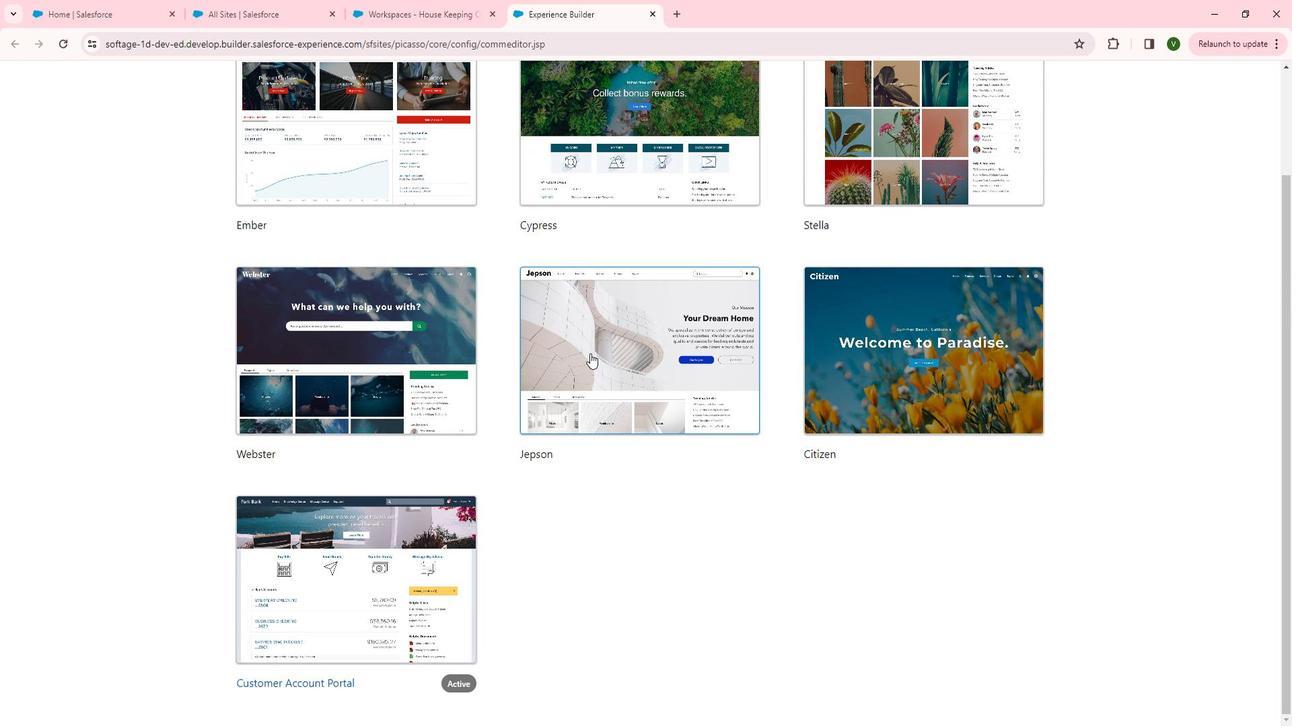
Action: Mouse scrolled (598, 349) with delta (0, 0)
Screenshot: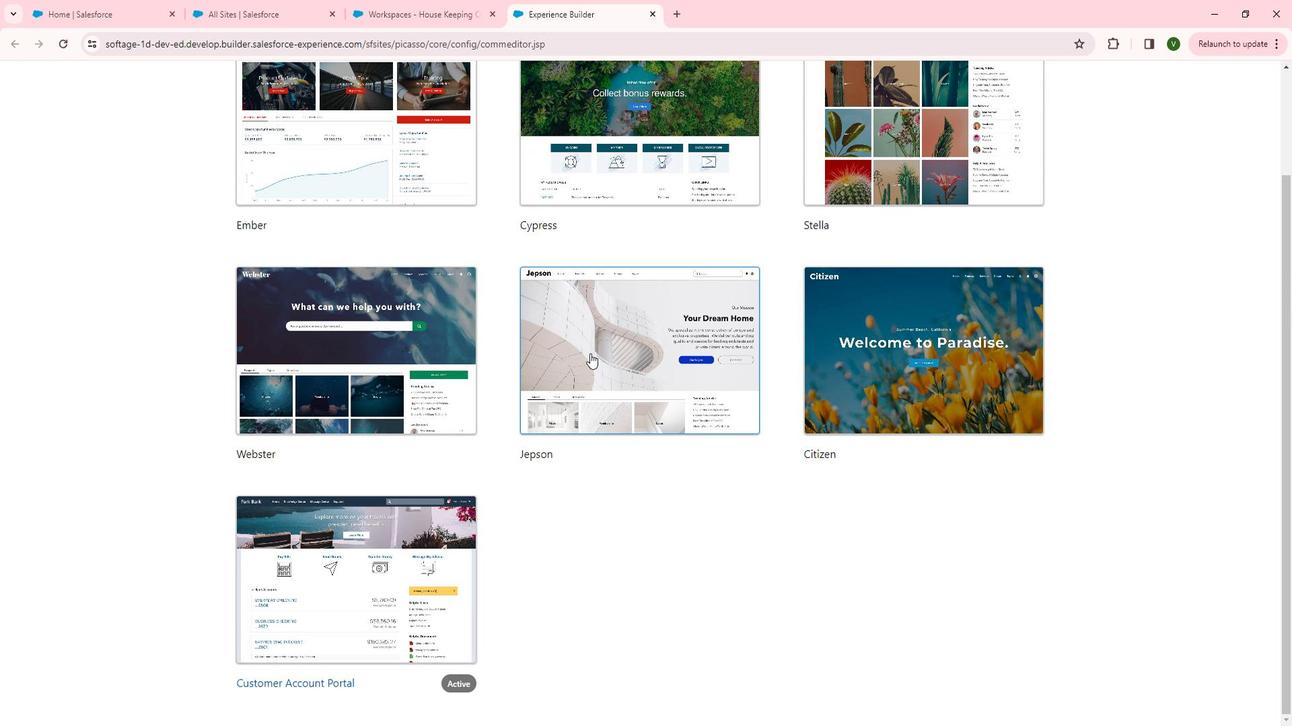 
Action: Mouse moved to (403, 216)
Screenshot: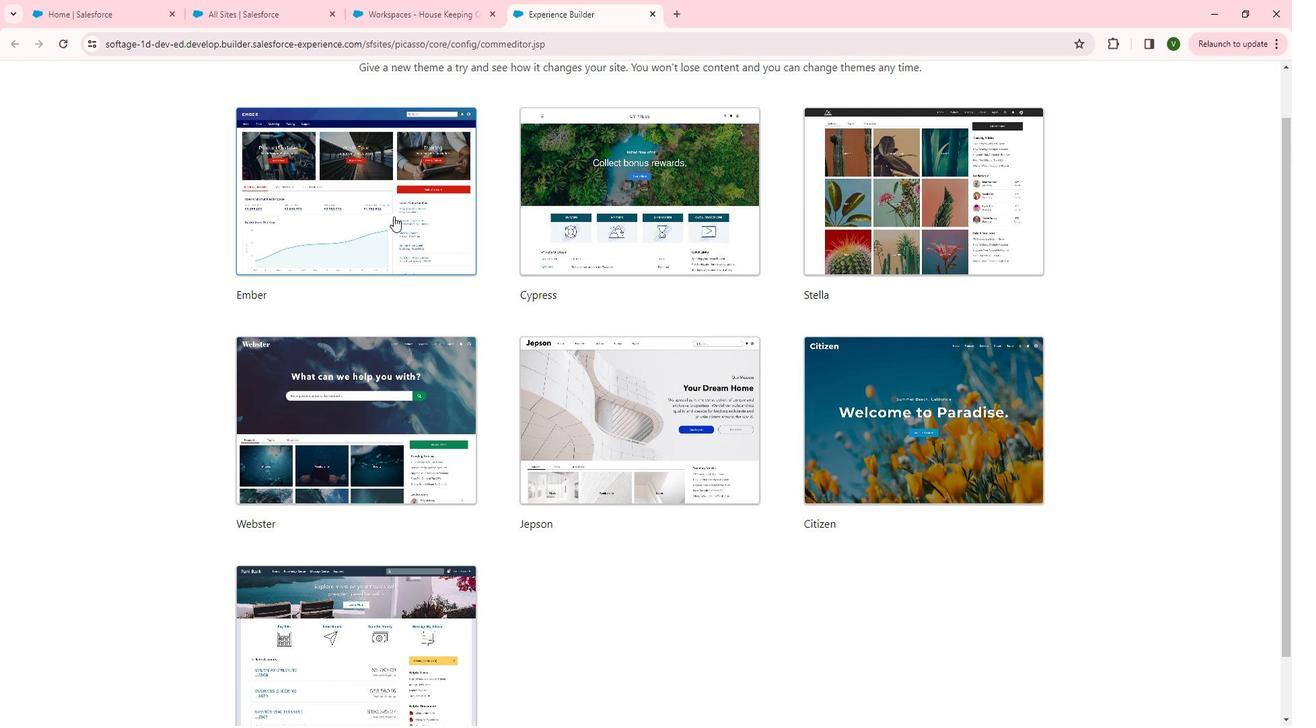 
Action: Mouse pressed left at (403, 216)
Screenshot: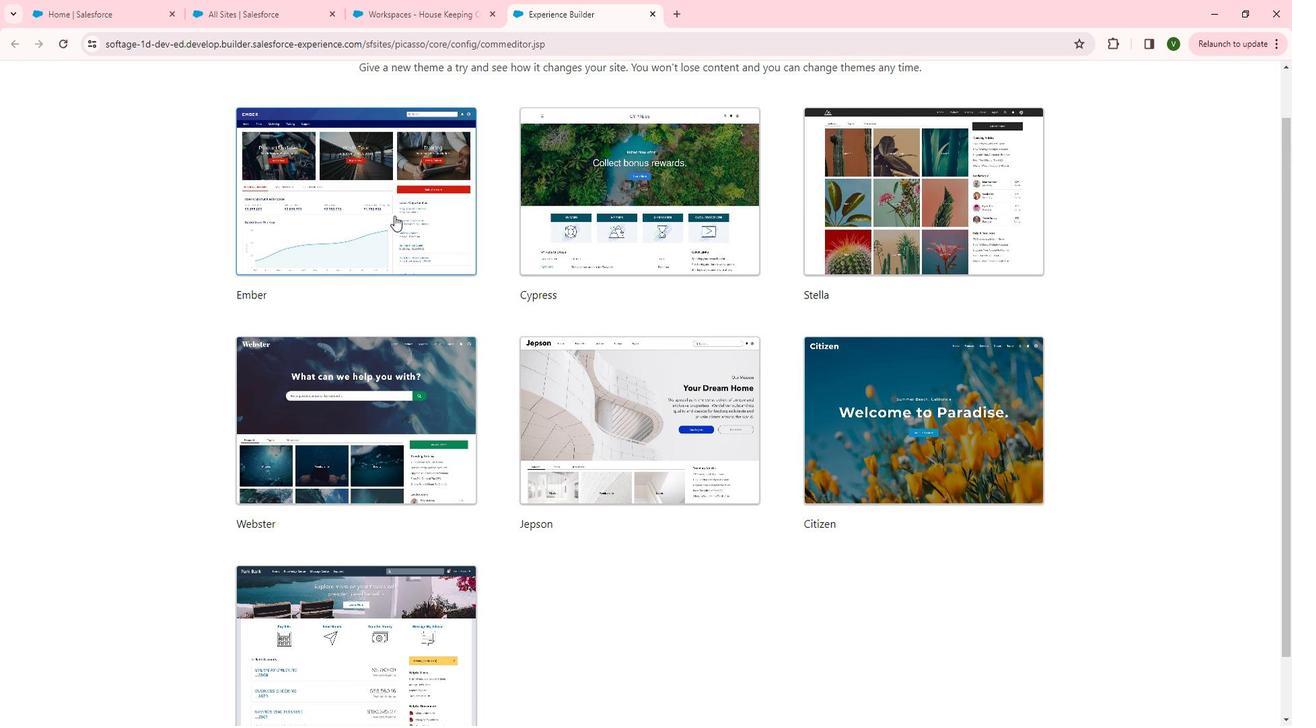 
Action: Mouse moved to (745, 240)
Screenshot: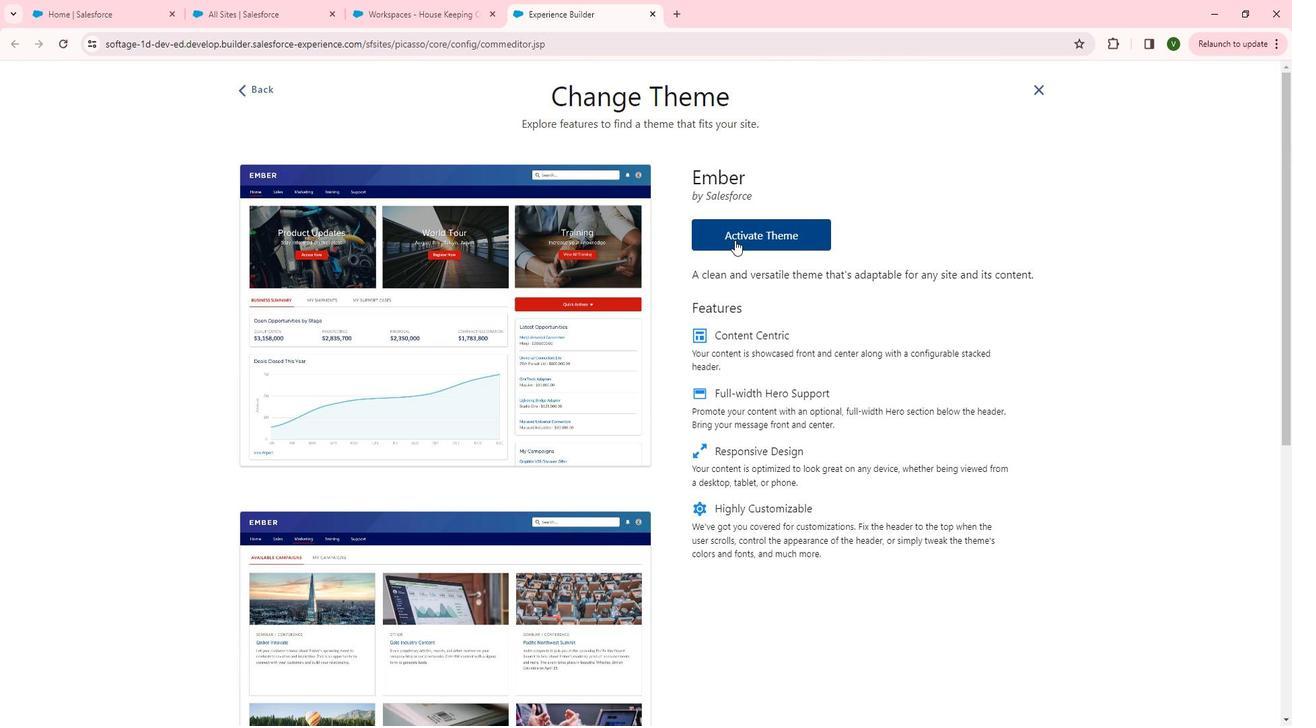 
Action: Mouse pressed left at (745, 240)
Screenshot: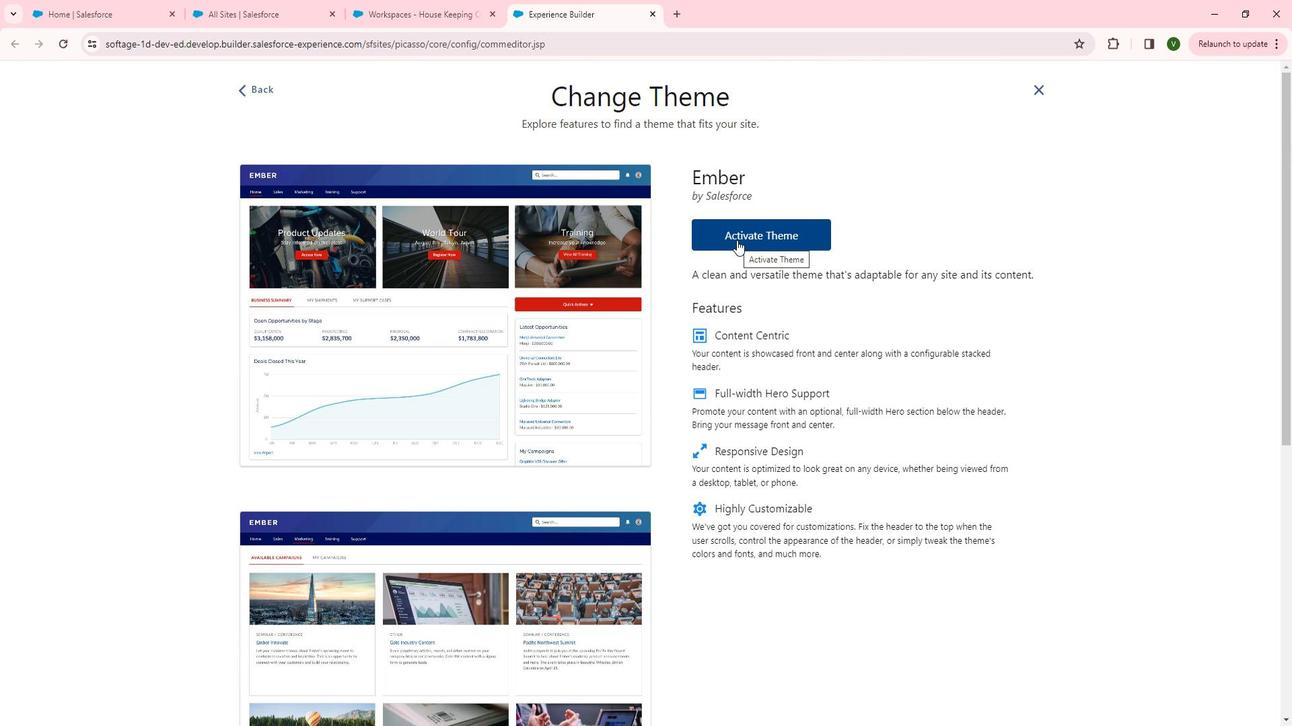 
Action: Mouse moved to (763, 461)
Screenshot: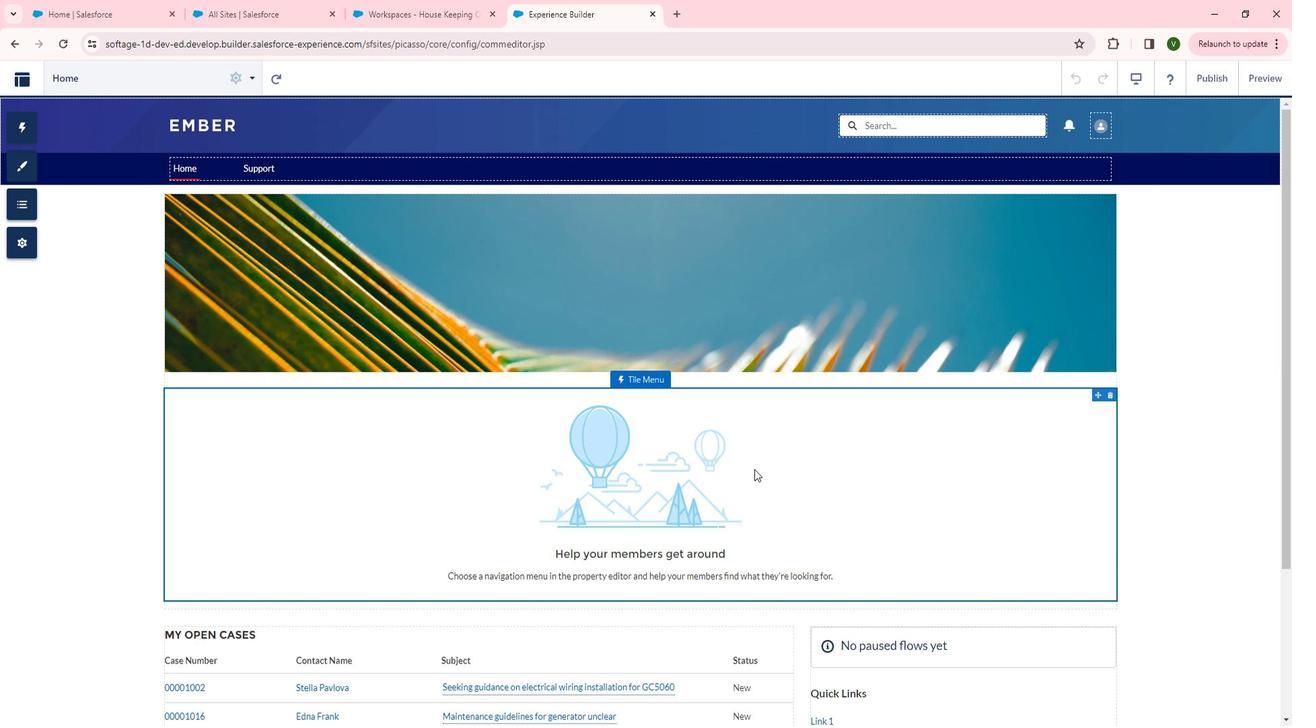 
Action: Mouse scrolled (763, 460) with delta (0, 0)
Screenshot: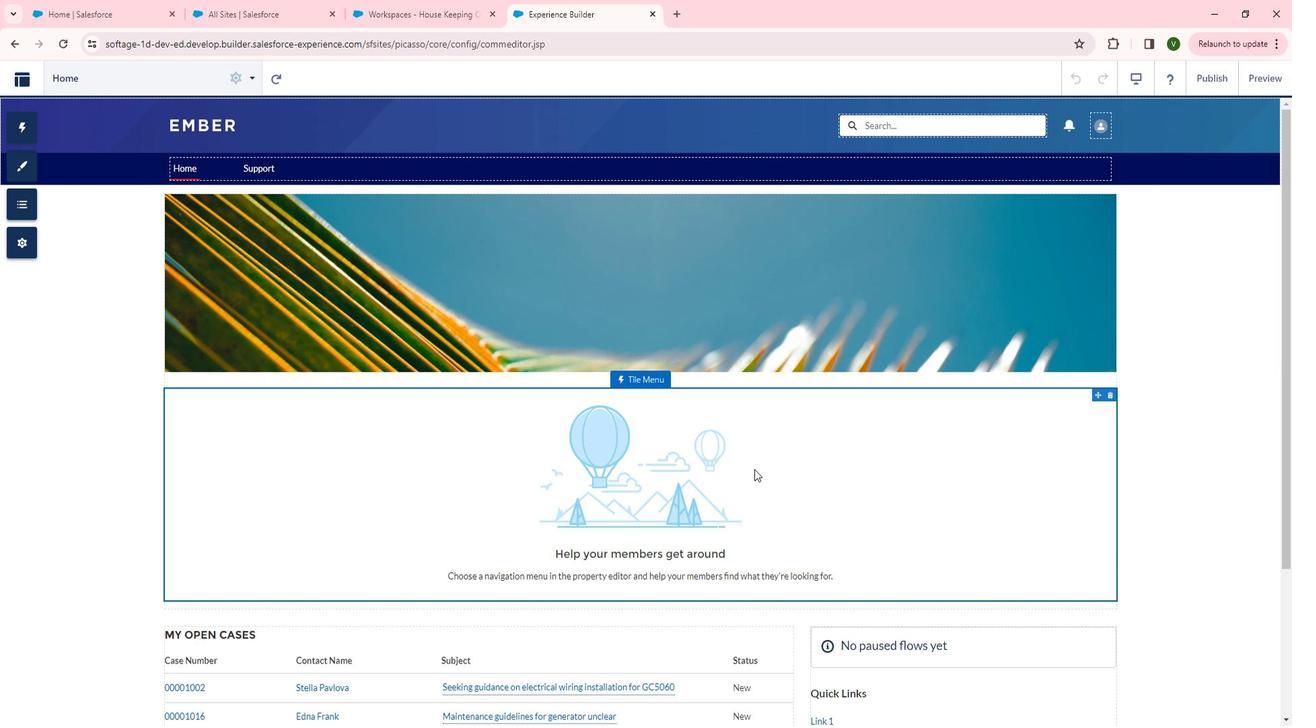 
Action: Mouse moved to (770, 463)
Screenshot: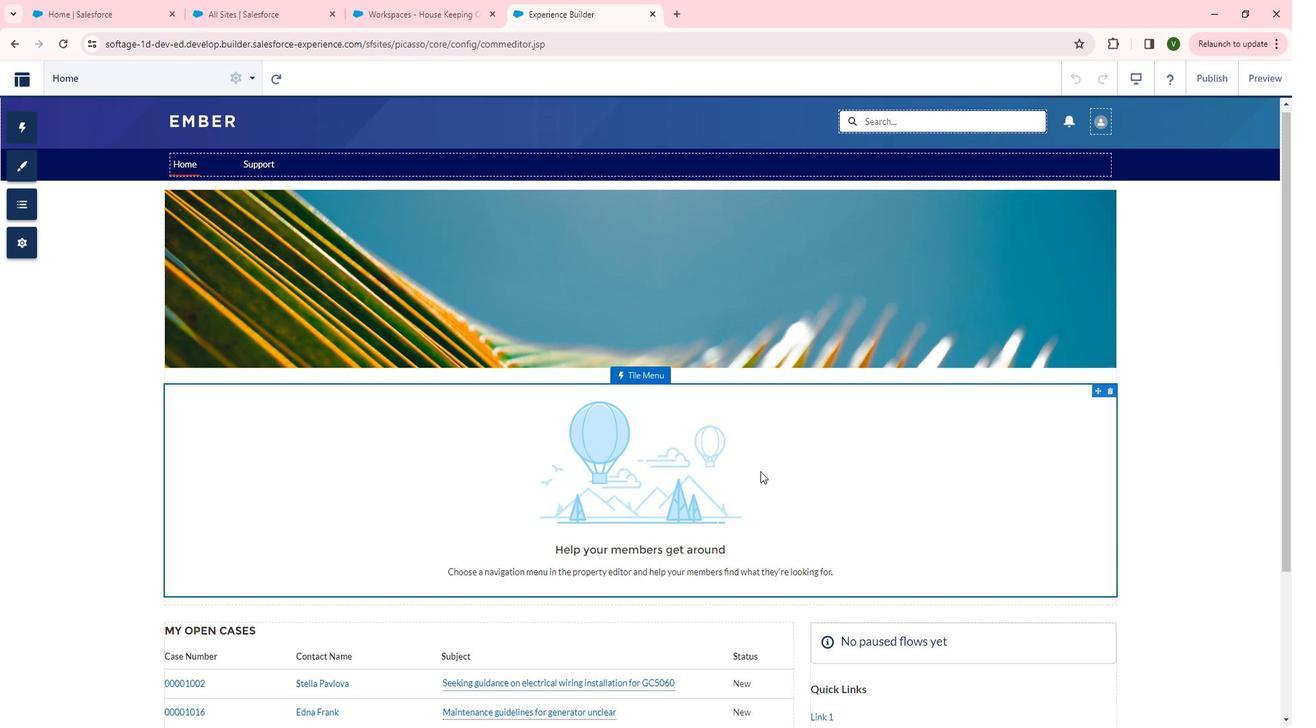 
Action: Mouse scrolled (770, 462) with delta (0, 0)
Screenshot: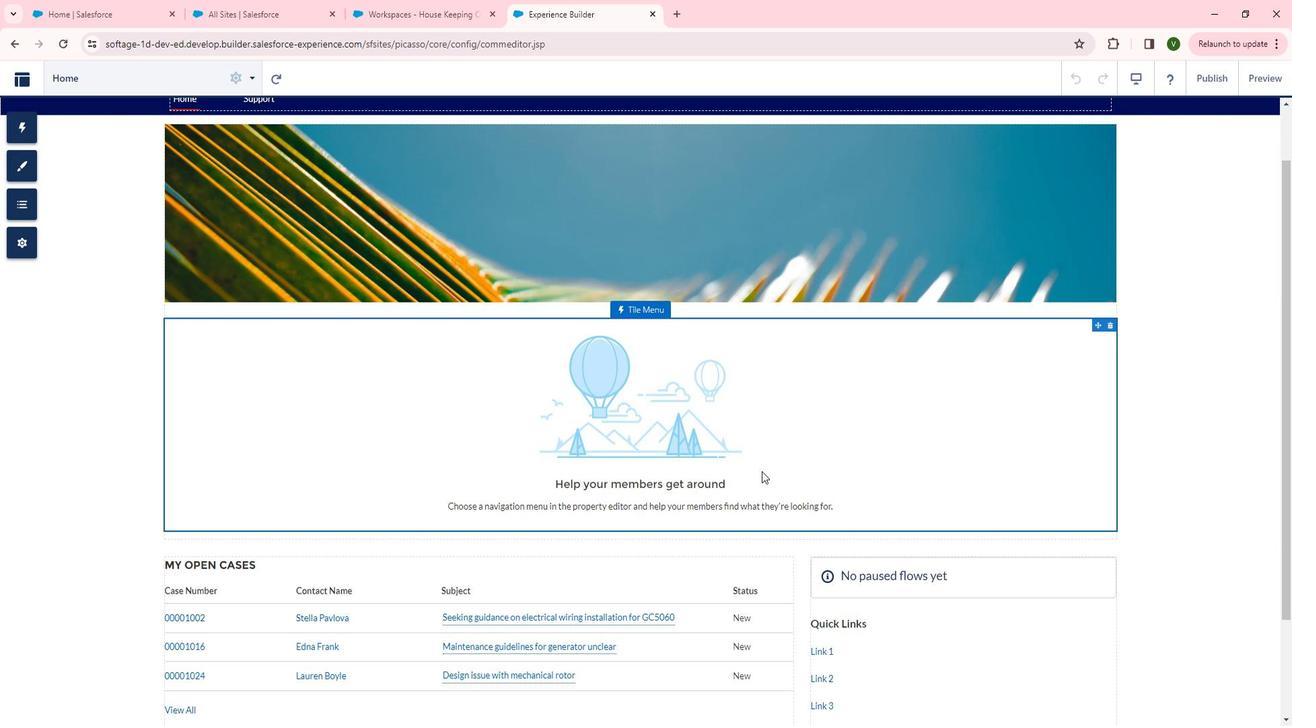 
Action: Mouse scrolled (770, 462) with delta (0, 0)
Screenshot: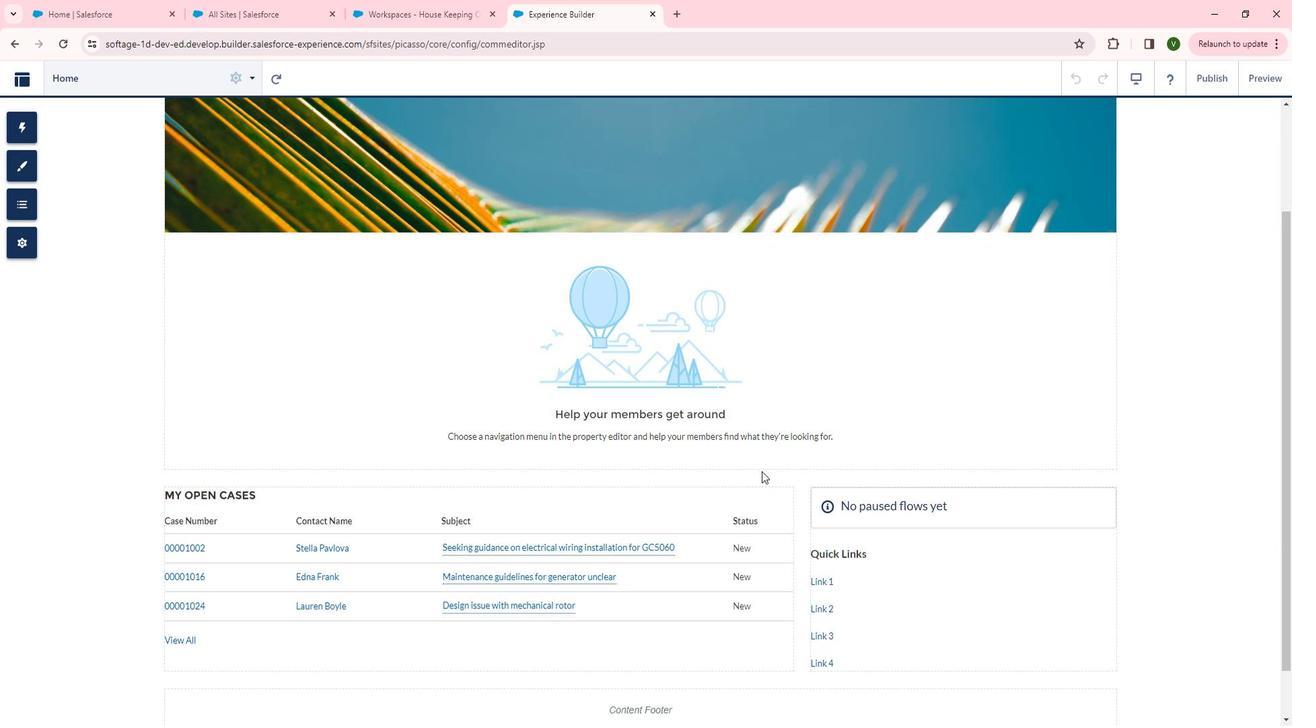 
Action: Mouse scrolled (770, 463) with delta (0, 0)
Screenshot: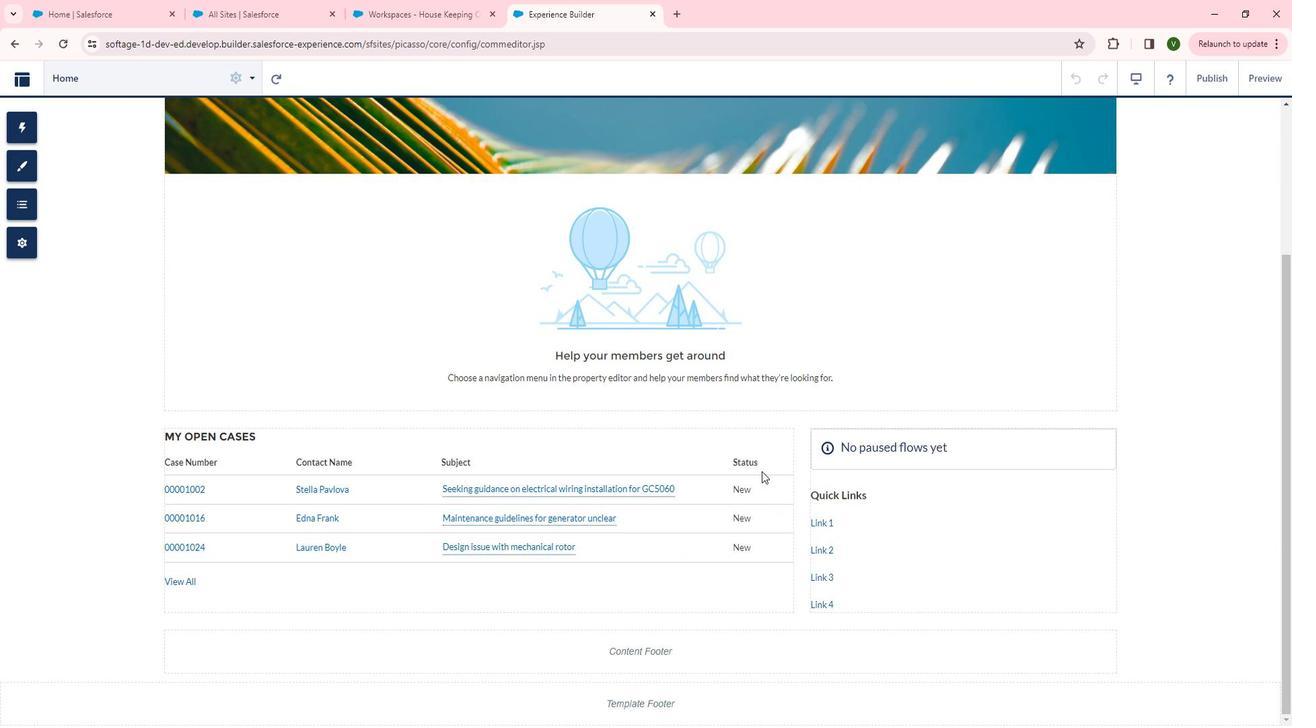 
Action: Mouse scrolled (770, 463) with delta (0, 0)
Screenshot: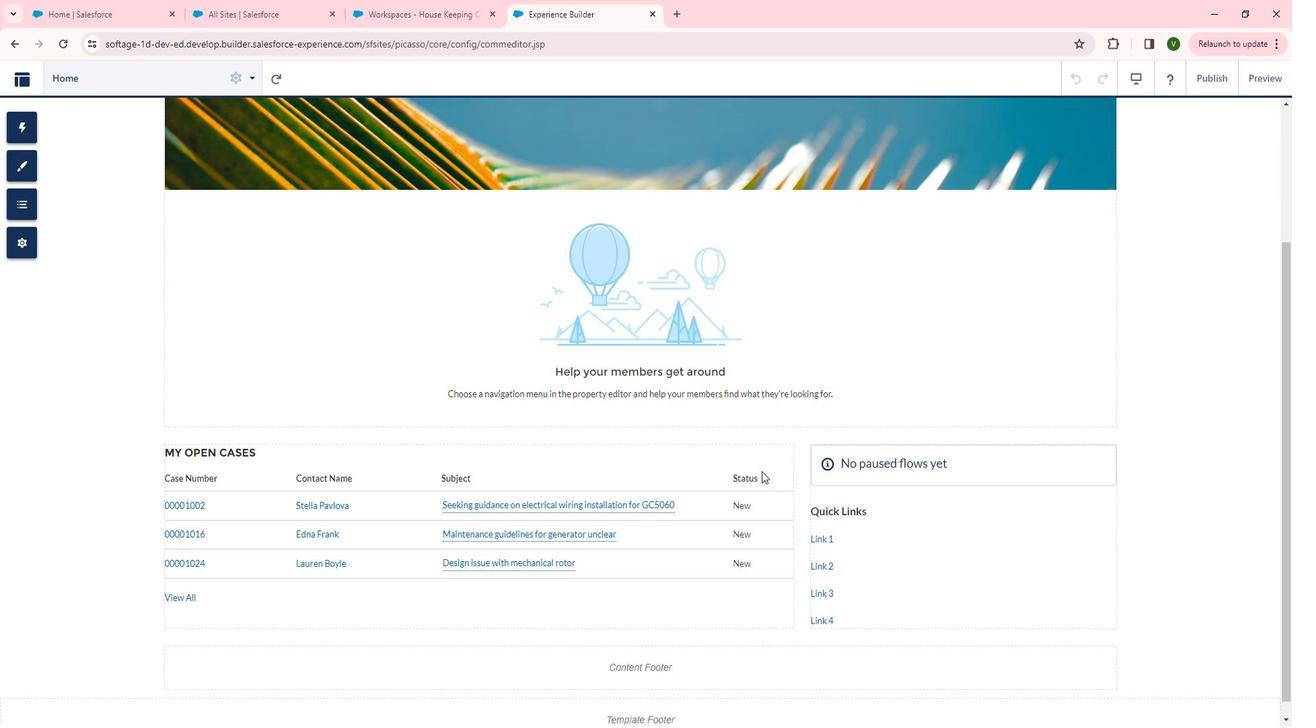 
Action: Mouse scrolled (770, 463) with delta (0, 0)
Screenshot: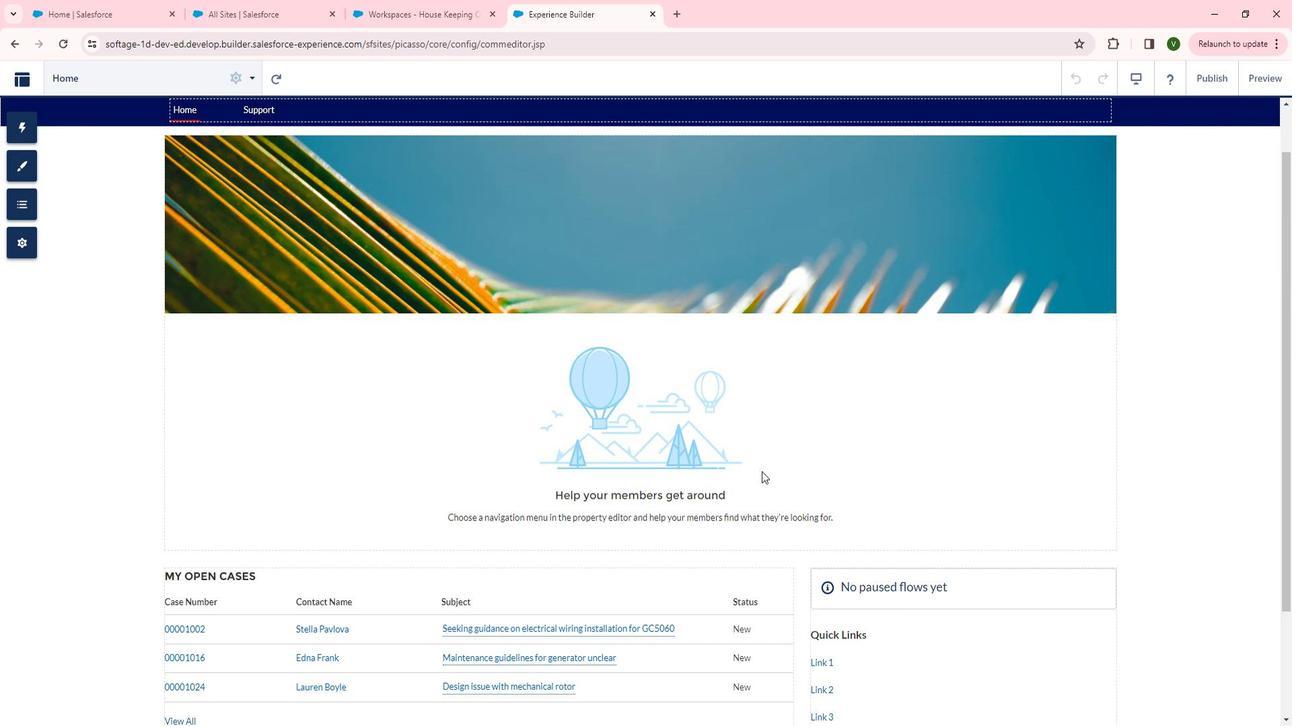 
Action: Mouse scrolled (770, 463) with delta (0, 0)
Screenshot: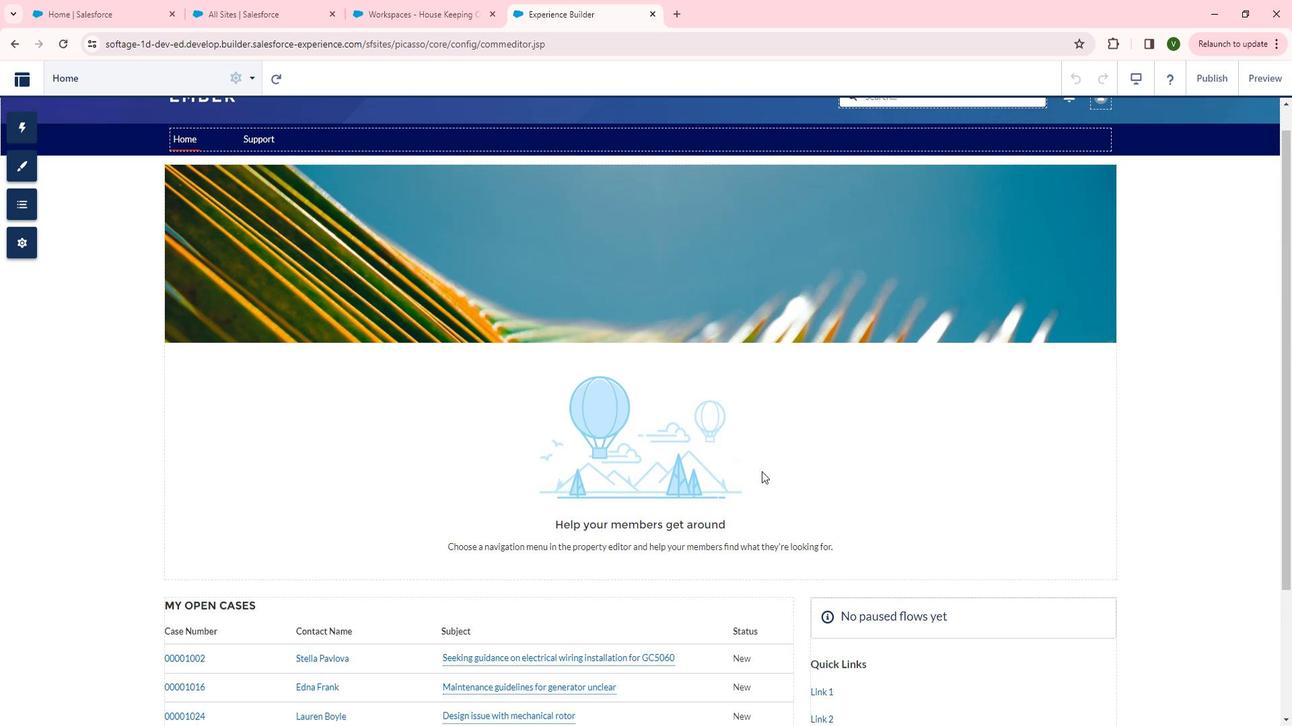 
Action: Mouse moved to (710, 127)
Screenshot: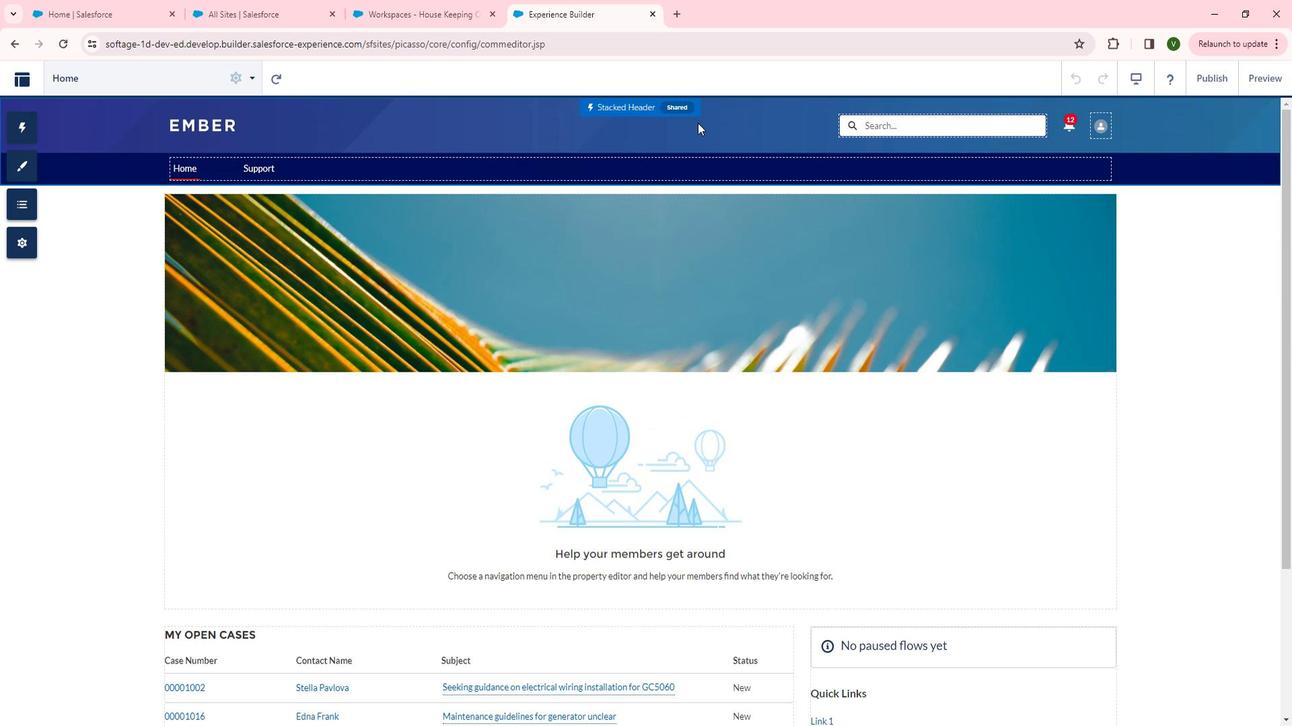 
Action: Mouse pressed left at (710, 127)
Screenshot: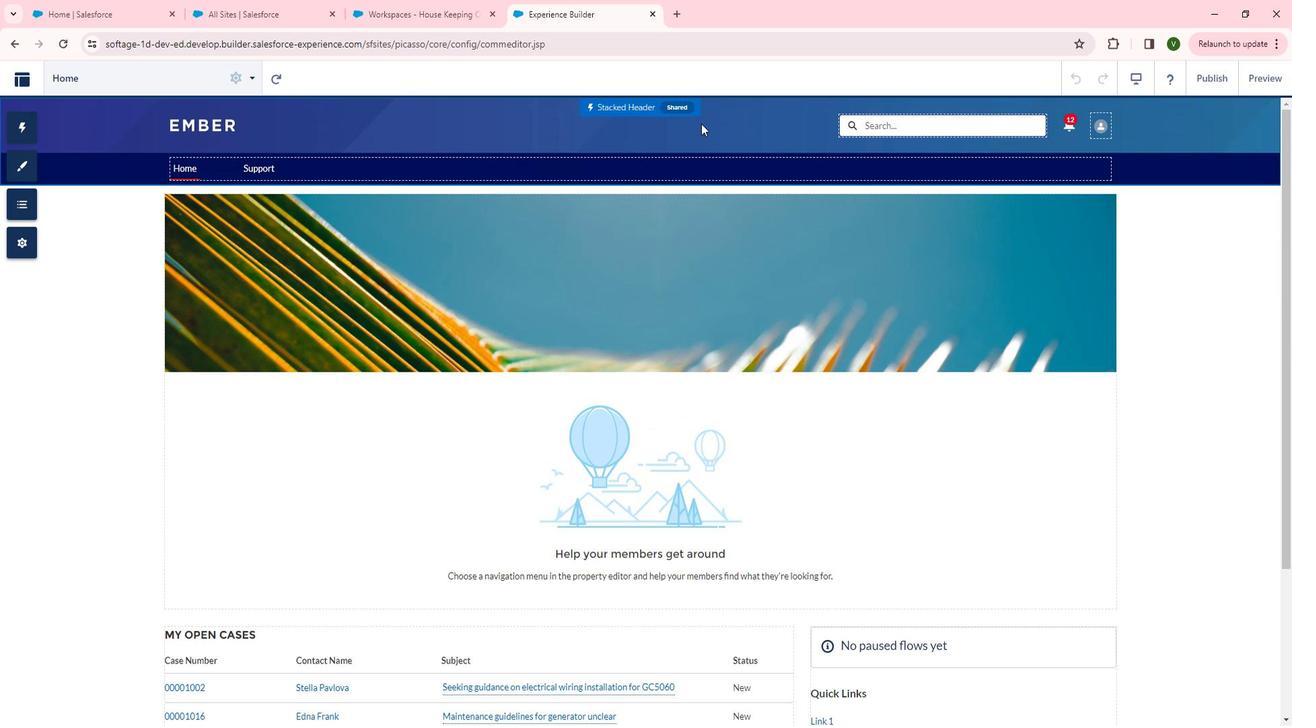 
Action: Mouse moved to (1263, 135)
Screenshot: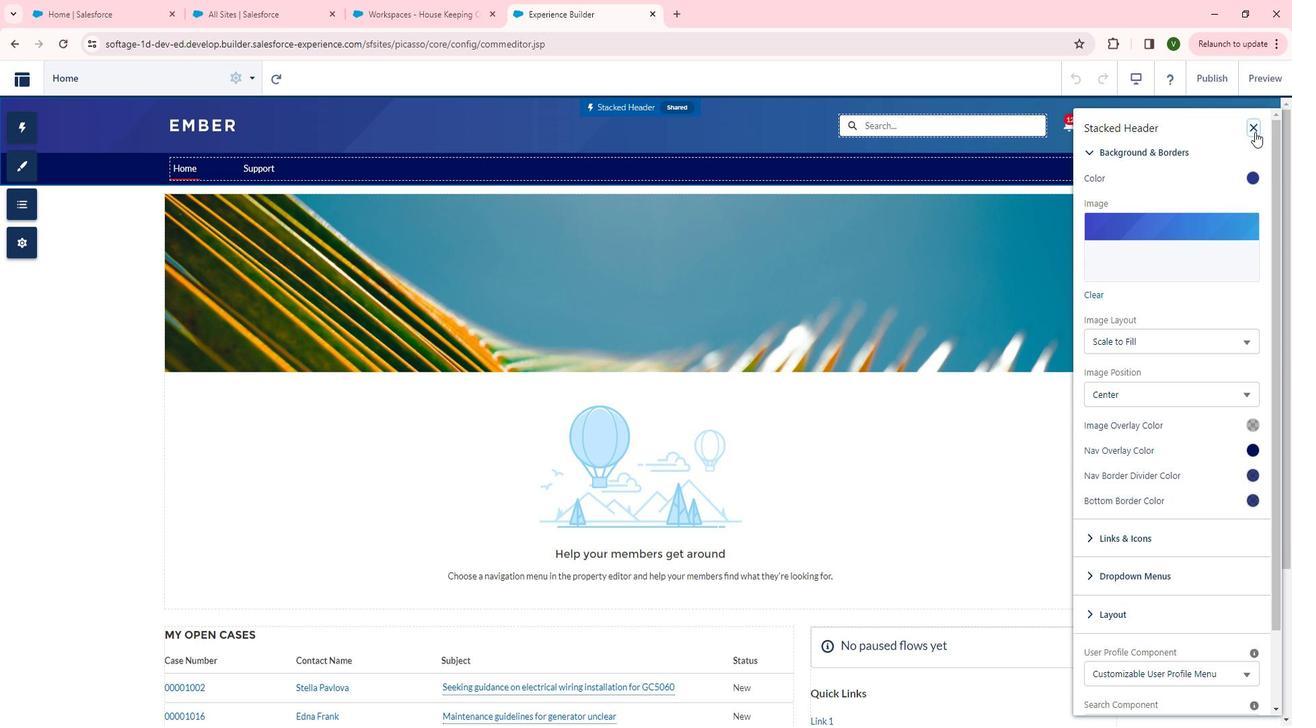 
Action: Mouse pressed left at (1263, 135)
Screenshot: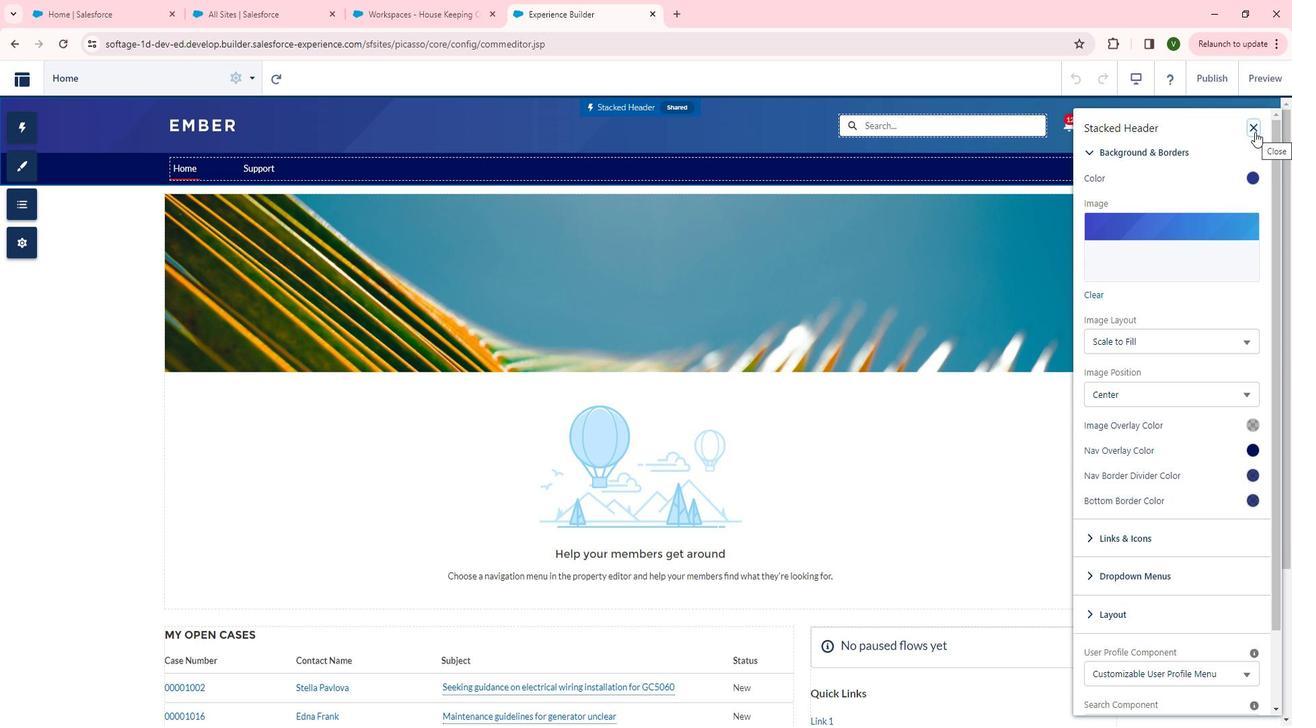 
Action: Mouse moved to (994, 337)
Screenshot: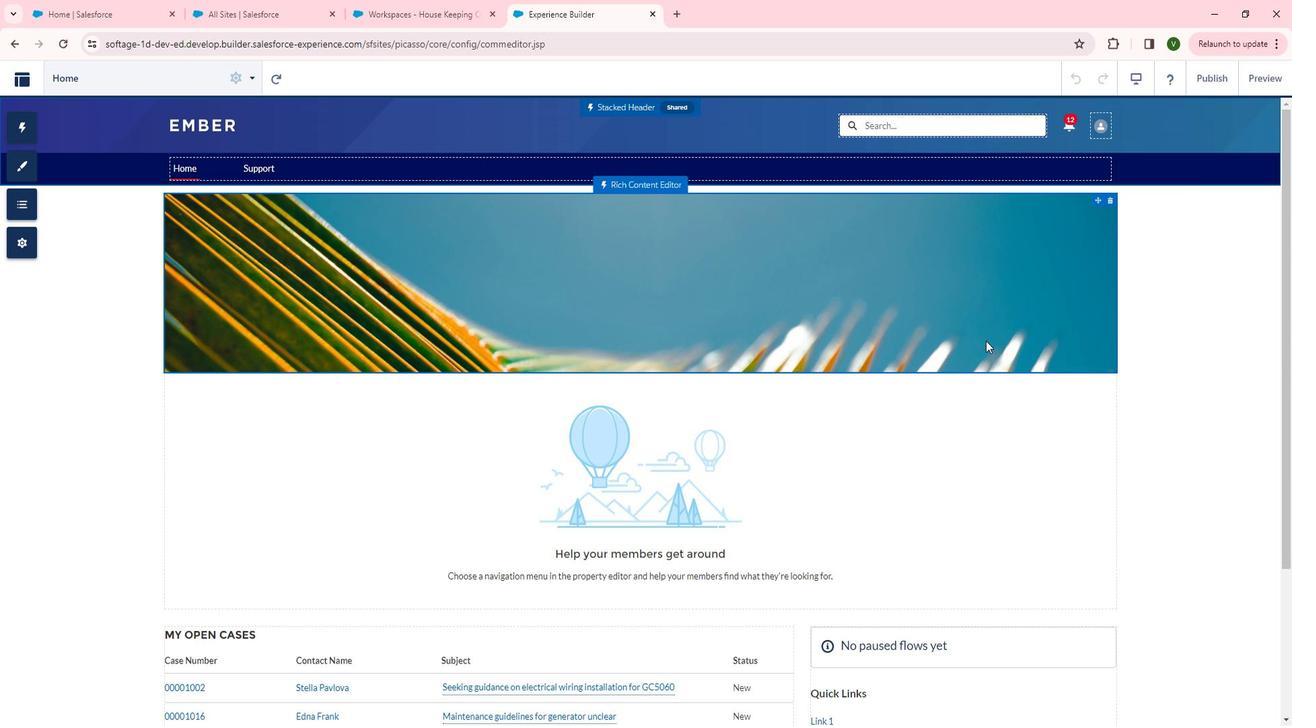 
